 Task: Check the average views per listing of basement in the last 1 year.
Action: Mouse moved to (805, 180)
Screenshot: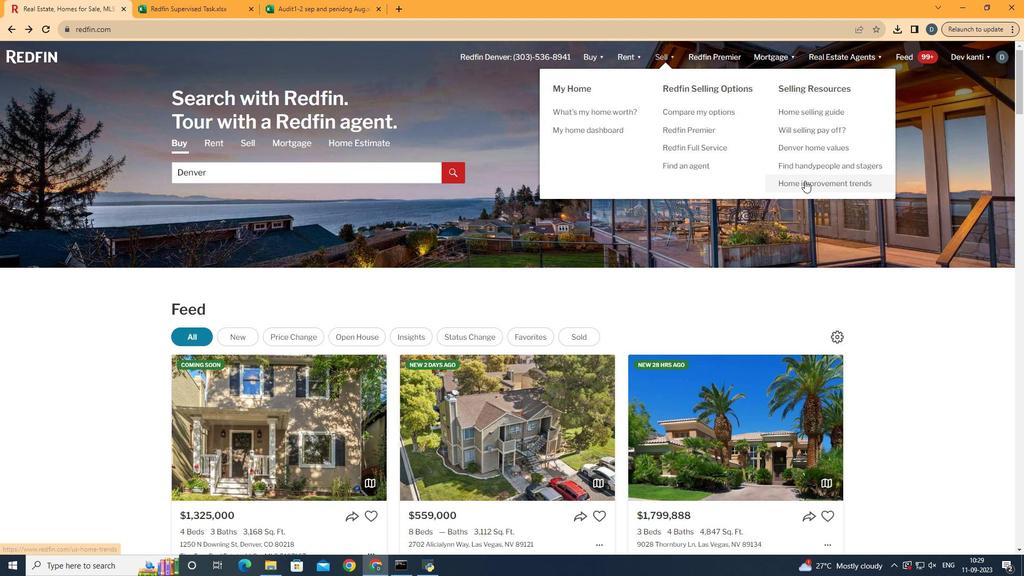 
Action: Mouse pressed left at (805, 180)
Screenshot: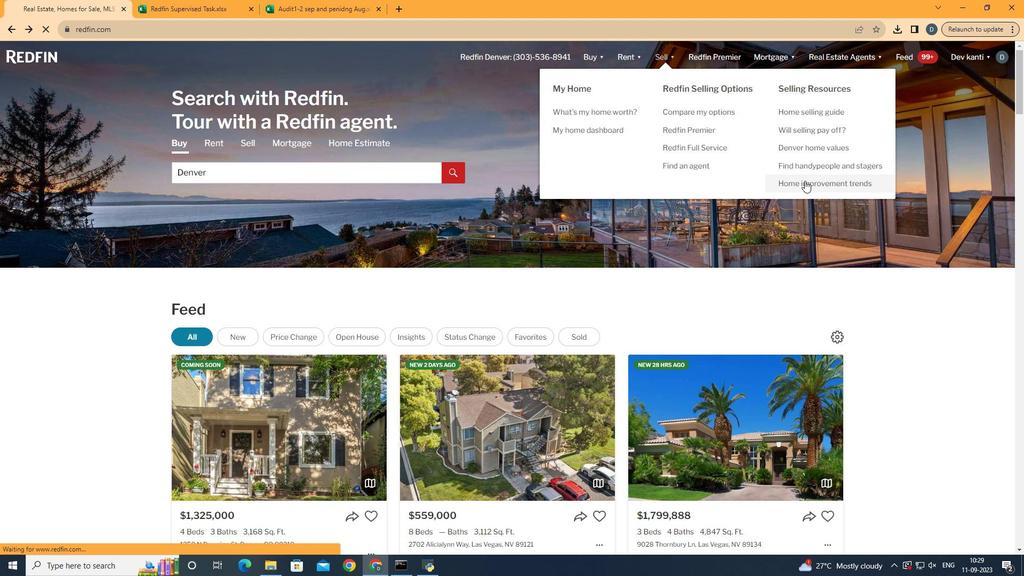 
Action: Mouse moved to (268, 206)
Screenshot: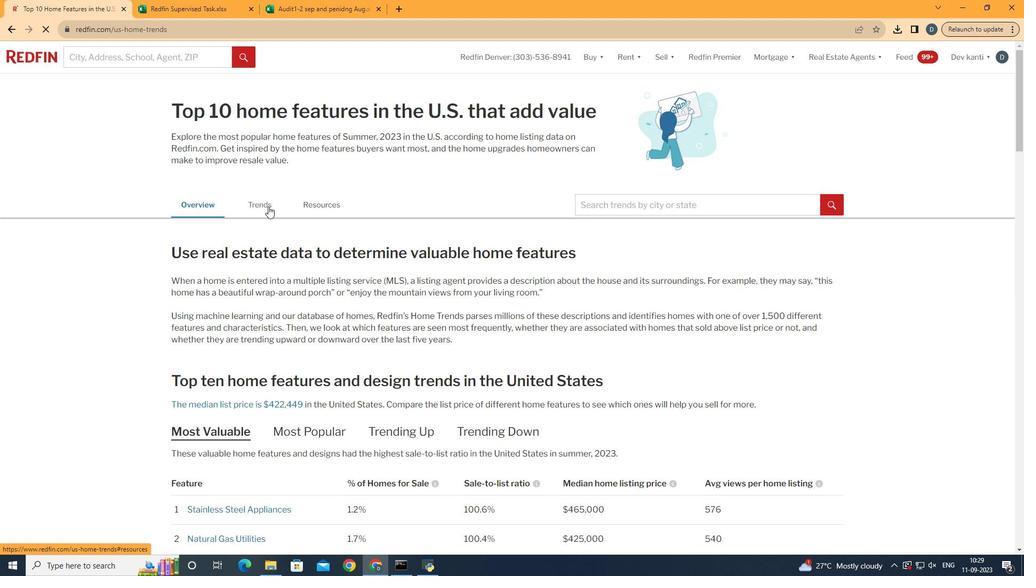 
Action: Mouse pressed left at (268, 206)
Screenshot: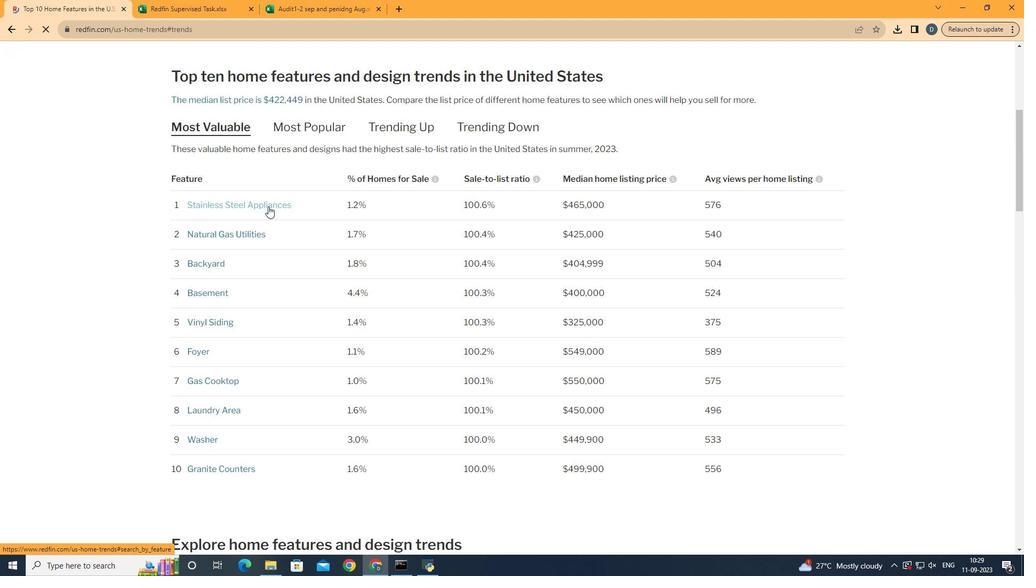 
Action: Mouse moved to (463, 253)
Screenshot: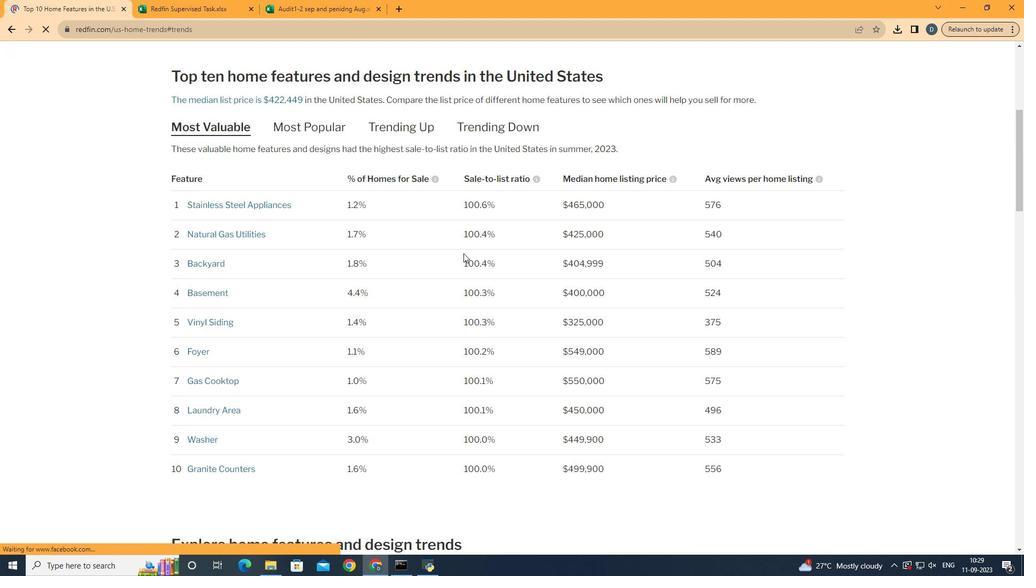 
Action: Mouse scrolled (463, 252) with delta (0, 0)
Screenshot: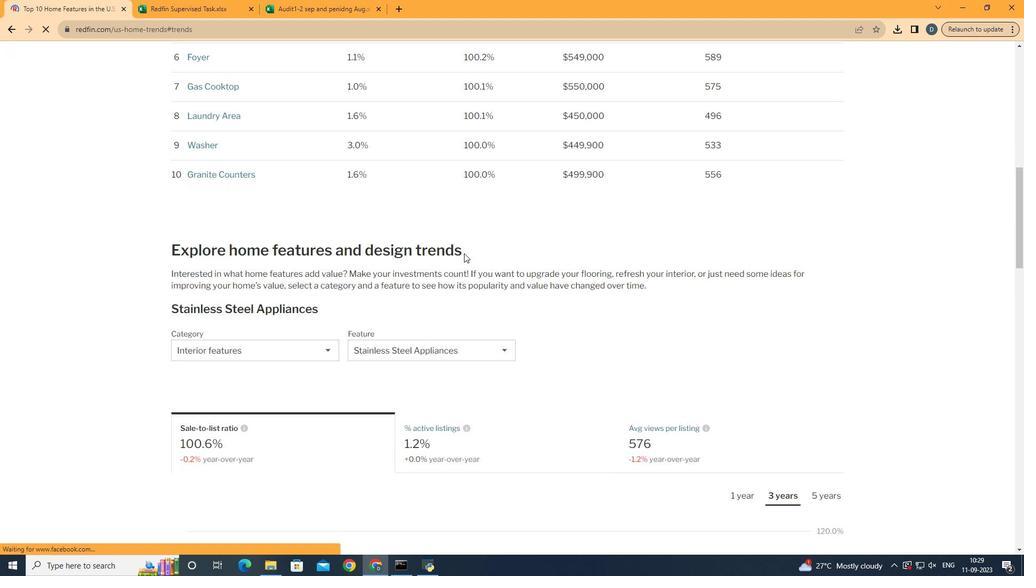 
Action: Mouse scrolled (463, 252) with delta (0, 0)
Screenshot: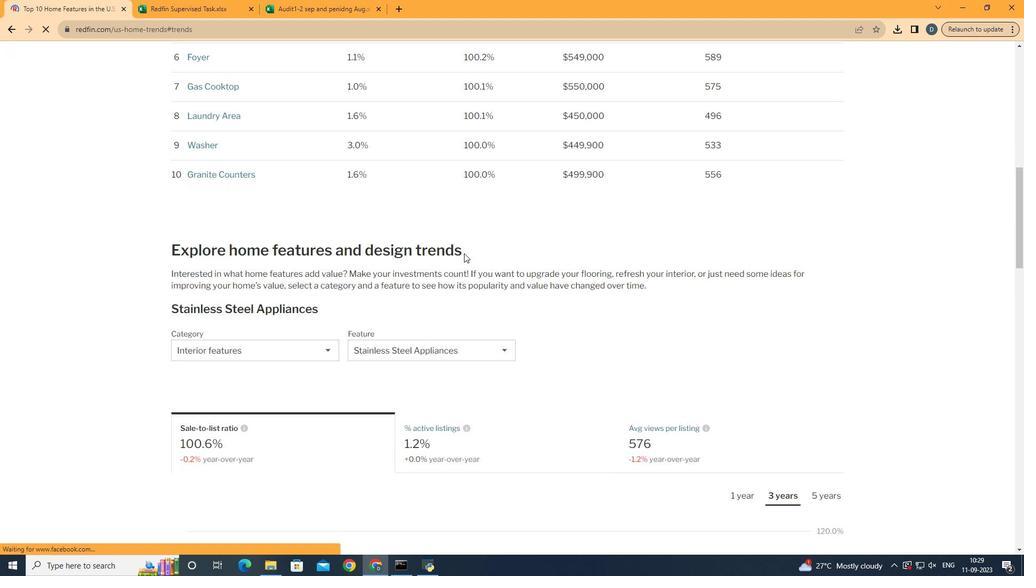
Action: Mouse scrolled (463, 252) with delta (0, 0)
Screenshot: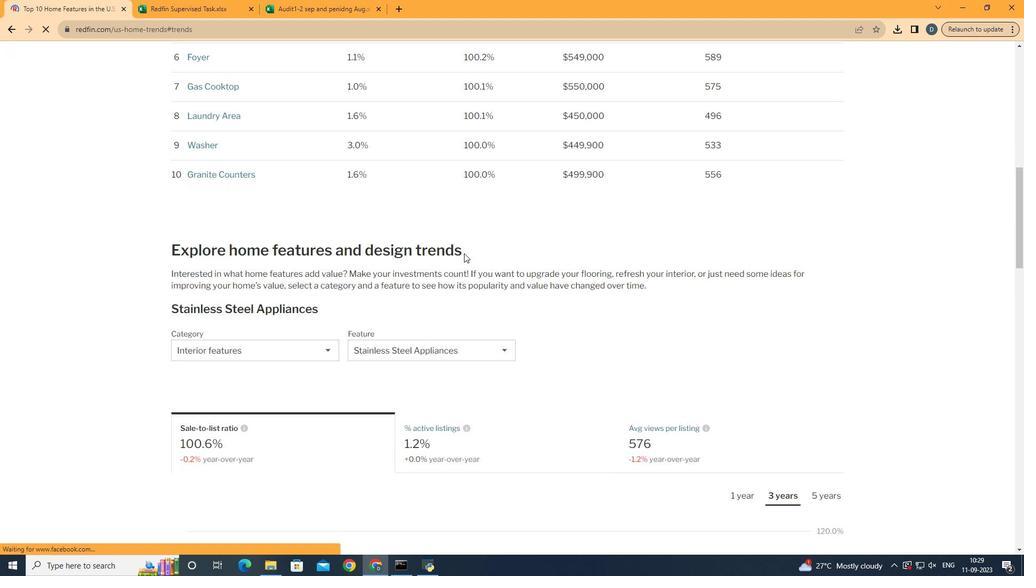 
Action: Mouse scrolled (463, 252) with delta (0, 0)
Screenshot: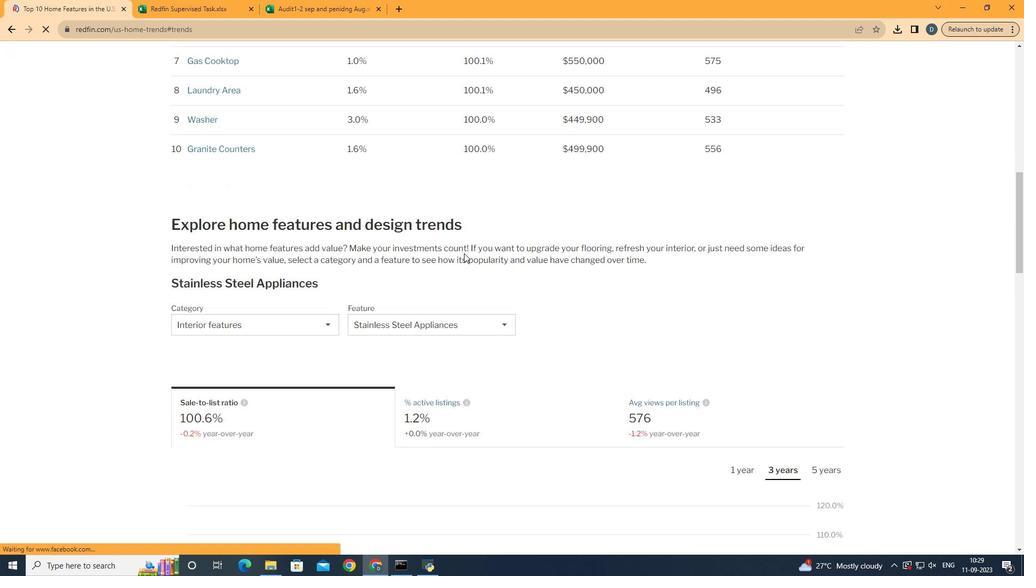 
Action: Mouse scrolled (463, 252) with delta (0, 0)
Screenshot: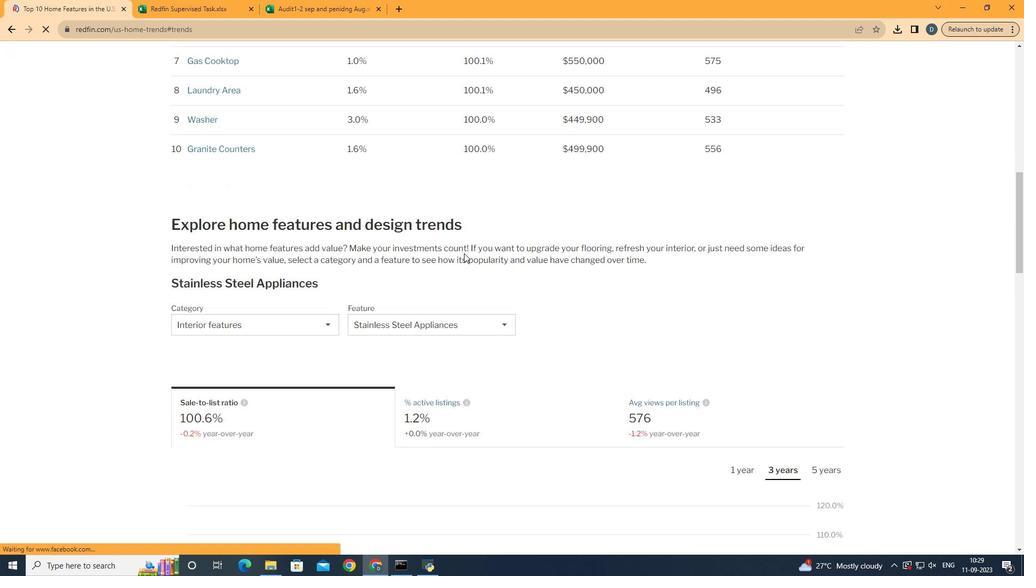 
Action: Mouse scrolled (463, 252) with delta (0, 0)
Screenshot: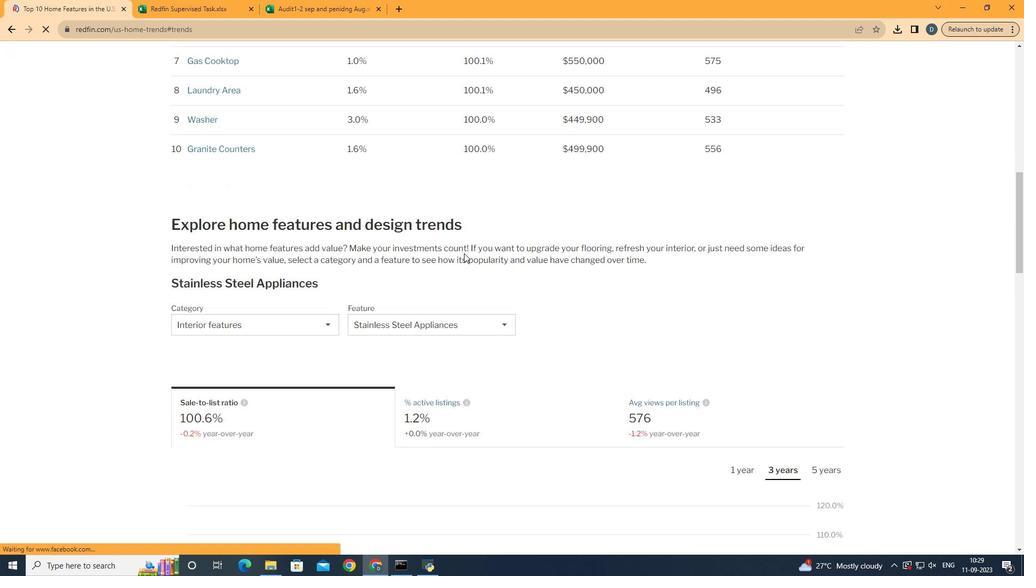 
Action: Mouse moved to (464, 253)
Screenshot: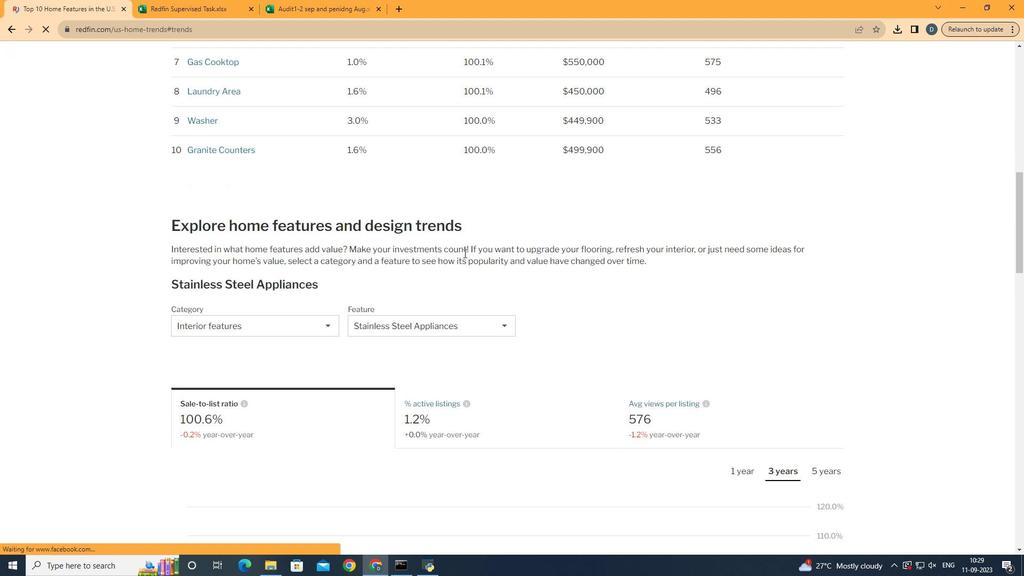 
Action: Mouse scrolled (464, 252) with delta (0, 0)
Screenshot: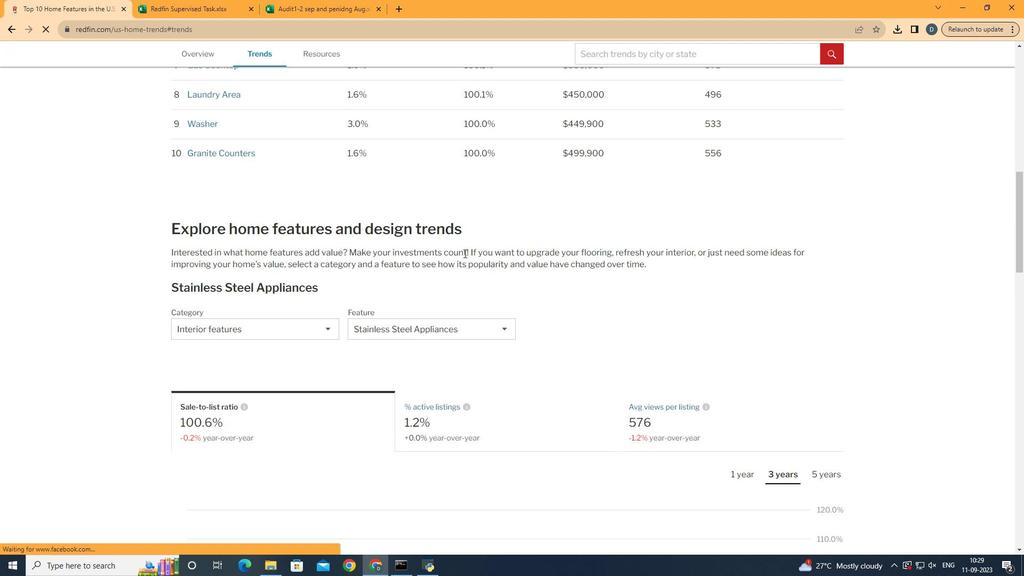 
Action: Mouse scrolled (464, 252) with delta (0, 0)
Screenshot: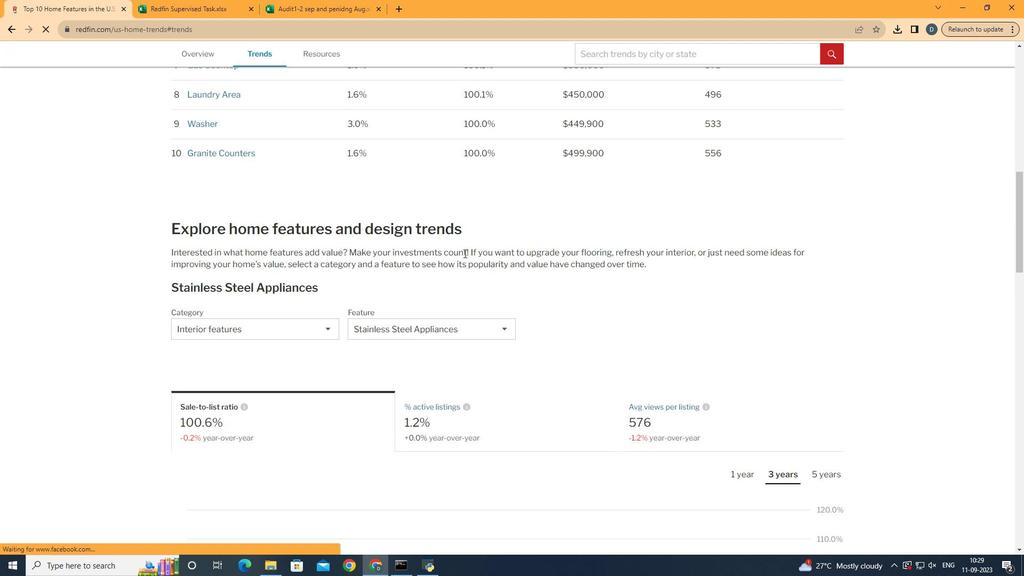 
Action: Mouse scrolled (464, 252) with delta (0, 0)
Screenshot: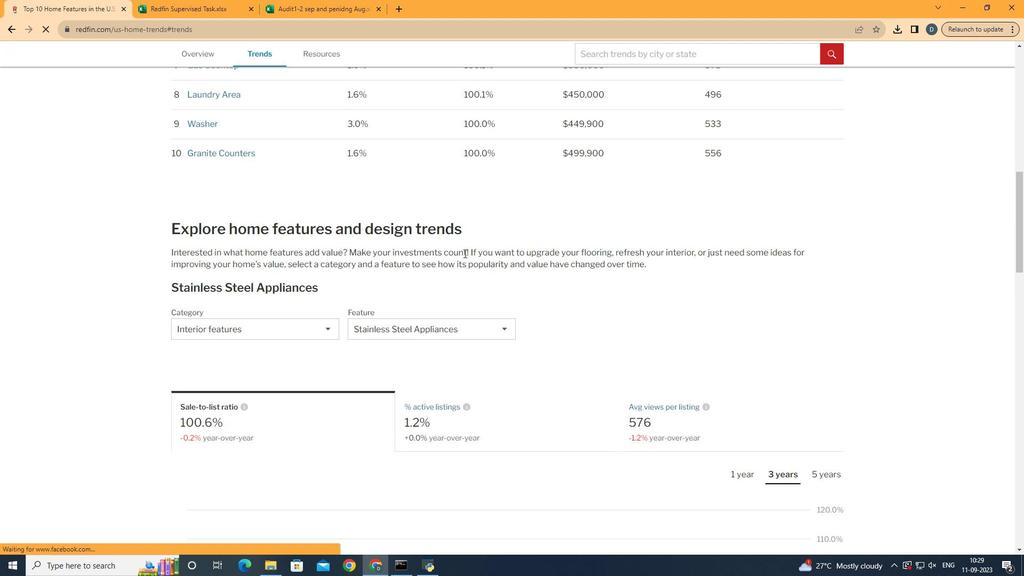 
Action: Mouse scrolled (464, 252) with delta (0, 0)
Screenshot: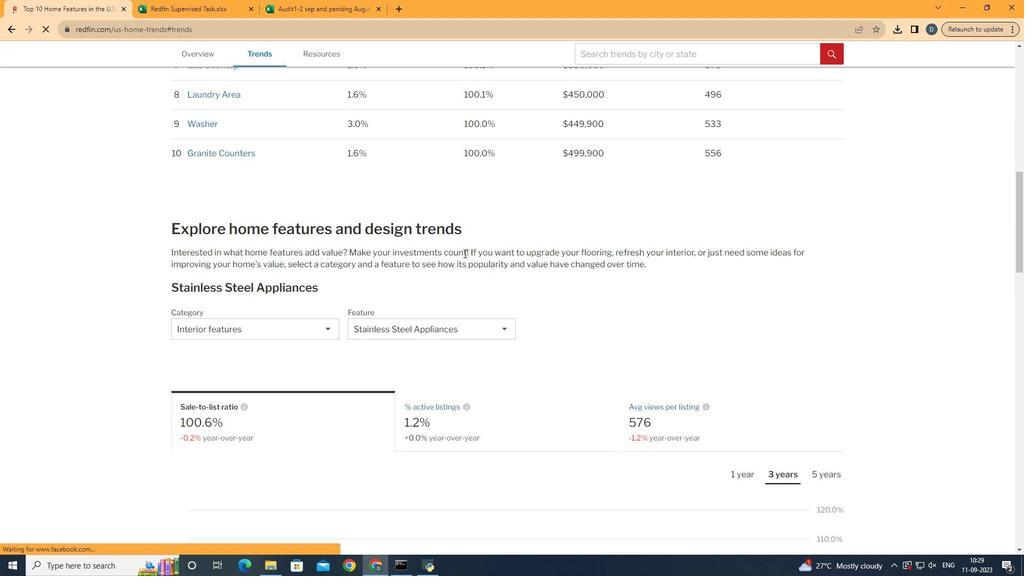 
Action: Mouse moved to (273, 303)
Screenshot: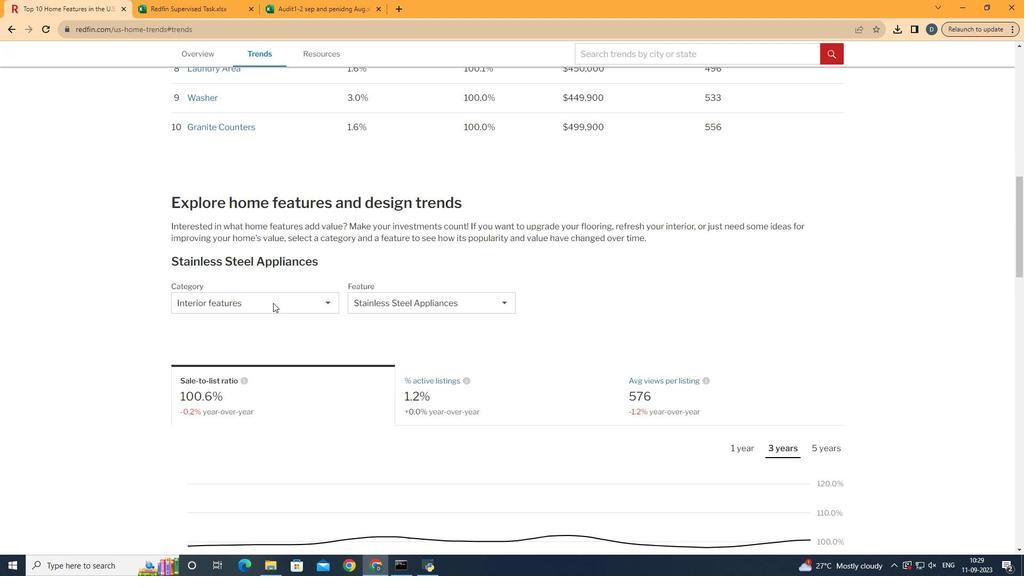 
Action: Mouse scrolled (273, 302) with delta (0, 0)
Screenshot: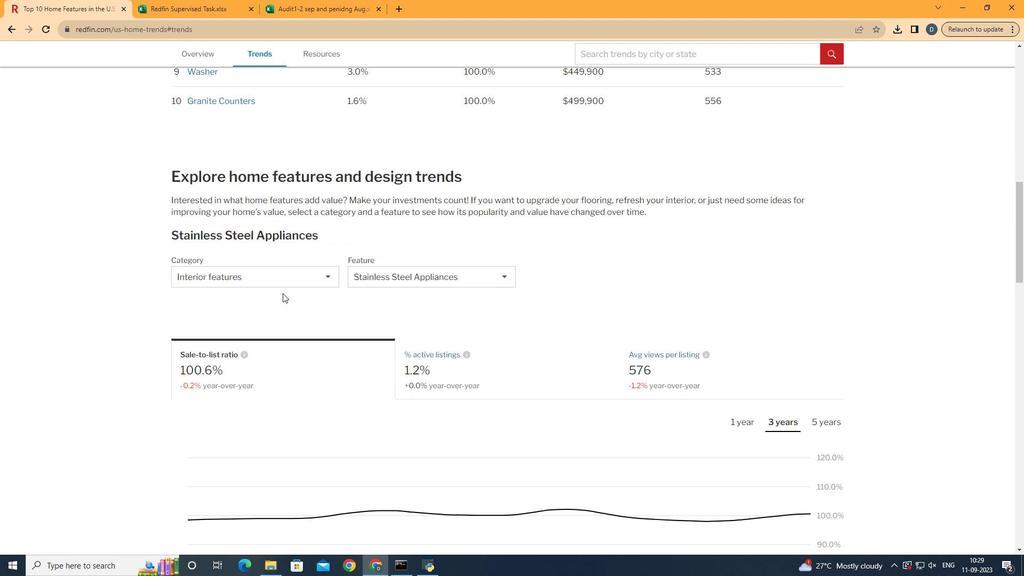 
Action: Mouse moved to (302, 263)
Screenshot: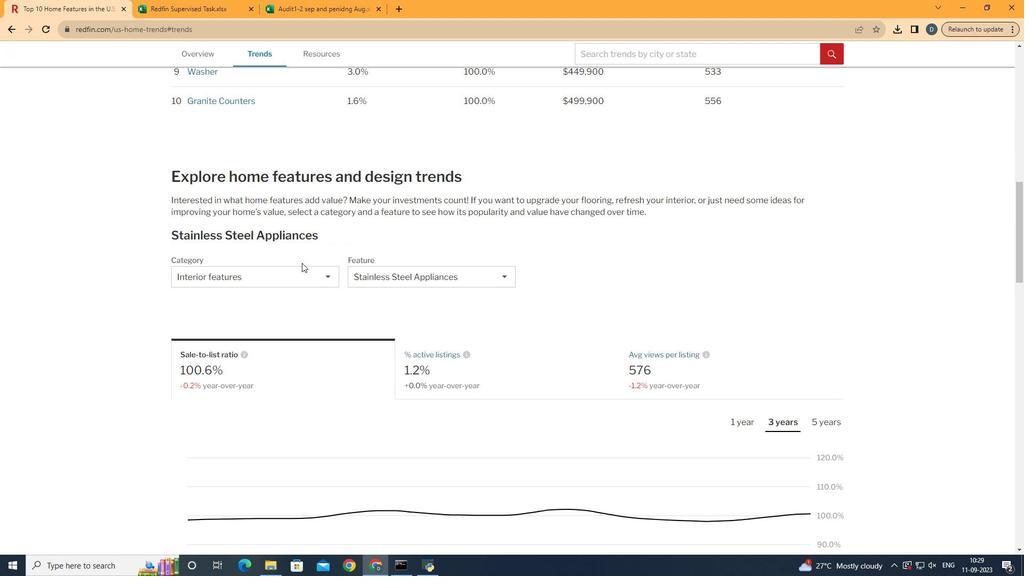 
Action: Mouse pressed left at (302, 263)
Screenshot: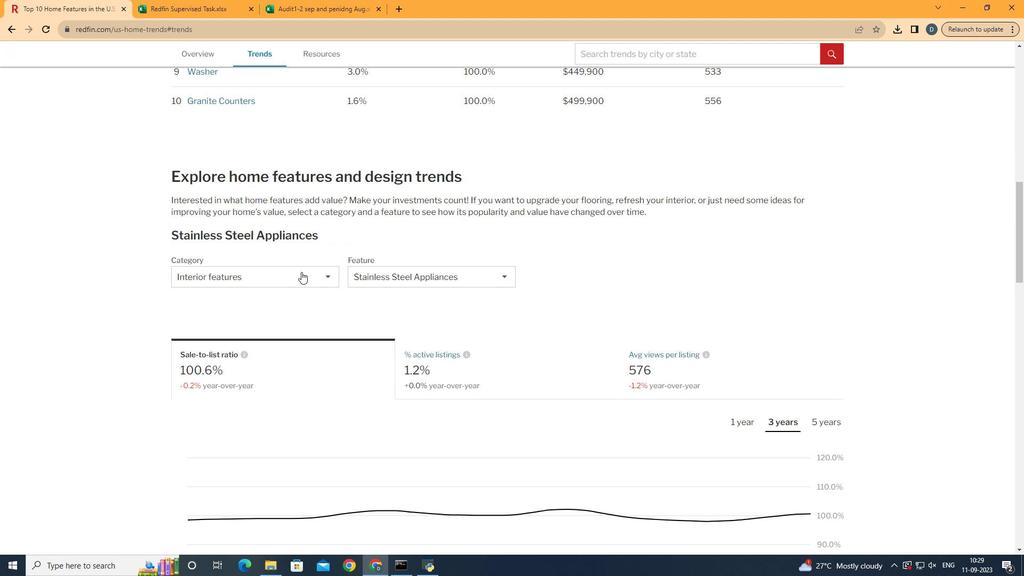 
Action: Mouse moved to (300, 275)
Screenshot: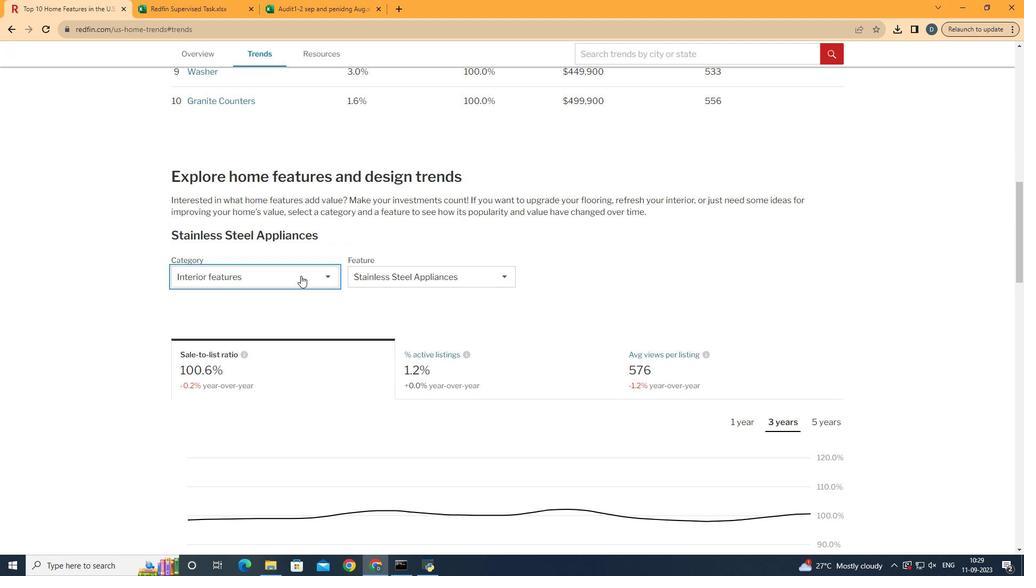 
Action: Mouse pressed left at (300, 275)
Screenshot: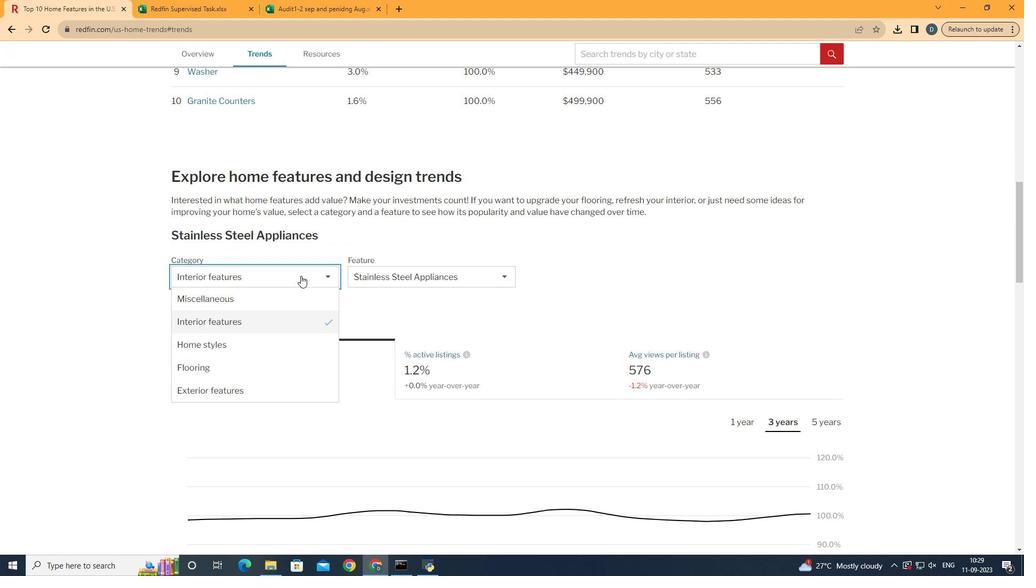 
Action: Mouse moved to (285, 320)
Screenshot: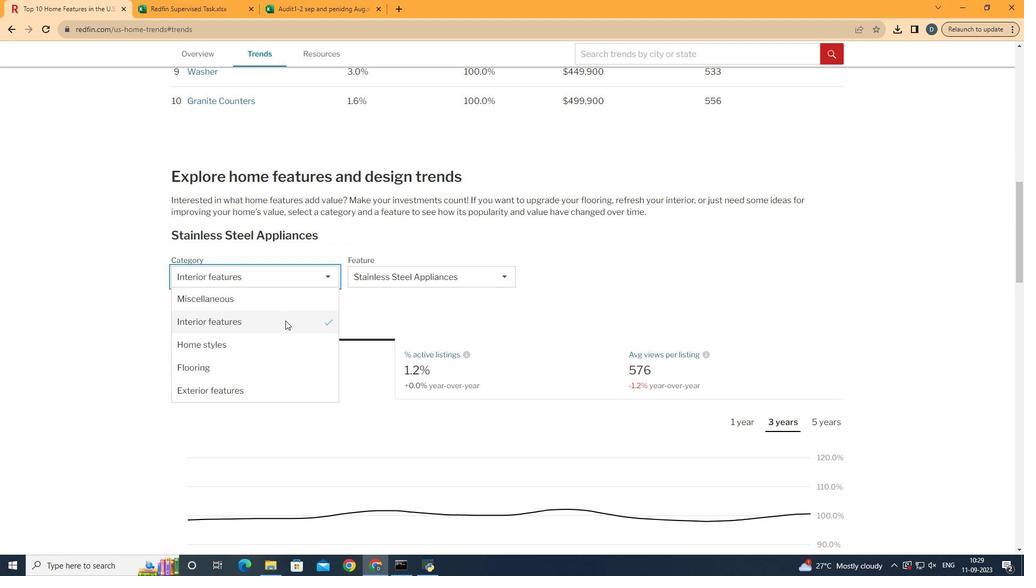 
Action: Mouse pressed left at (285, 320)
Screenshot: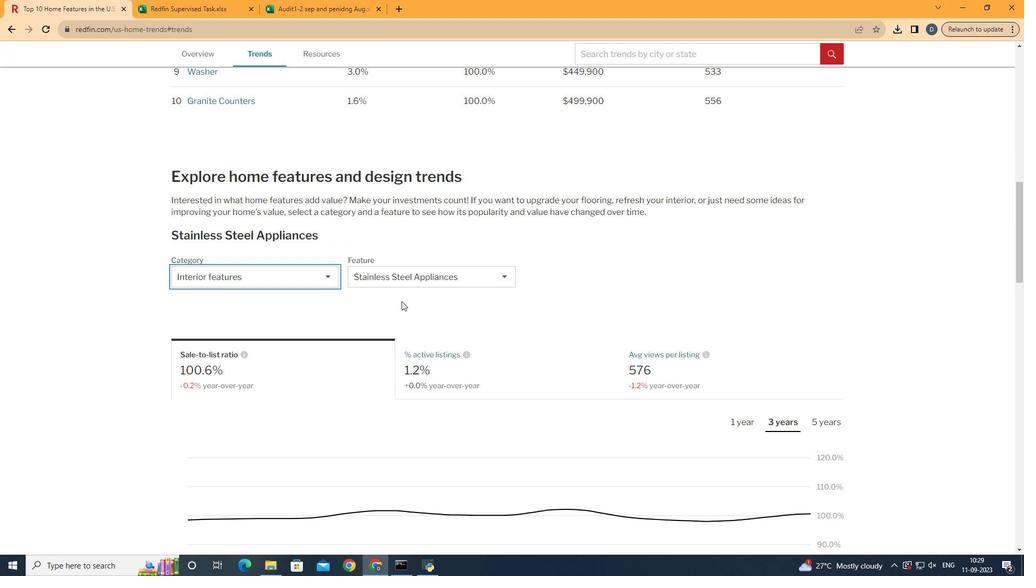 
Action: Mouse moved to (478, 273)
Screenshot: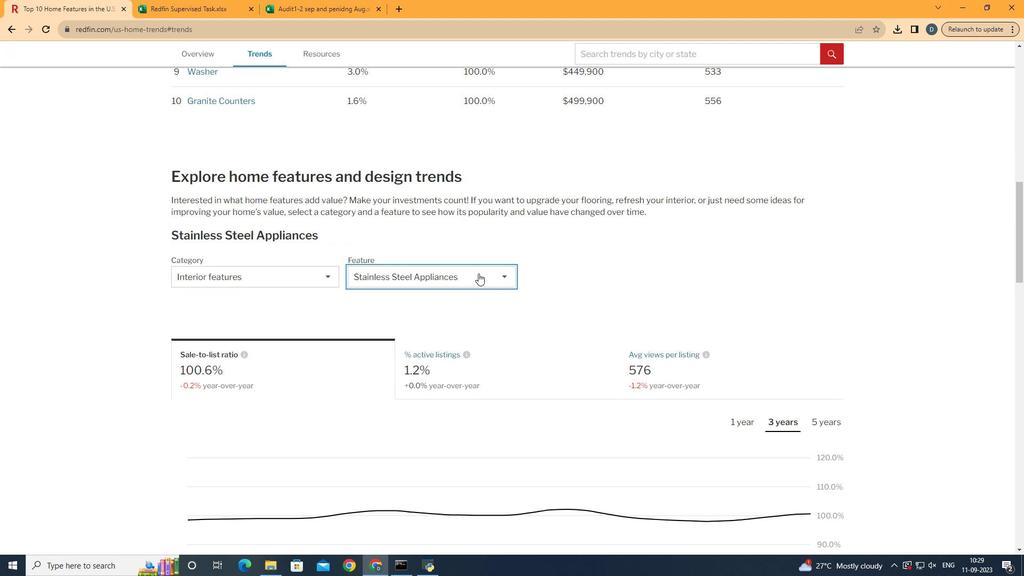 
Action: Mouse pressed left at (478, 273)
Screenshot: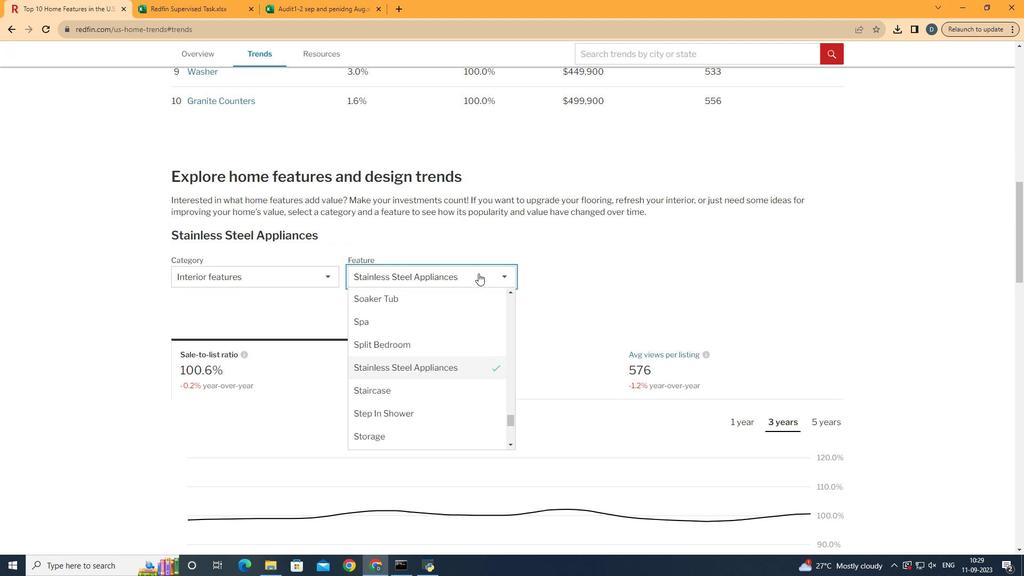 
Action: Mouse moved to (489, 318)
Screenshot: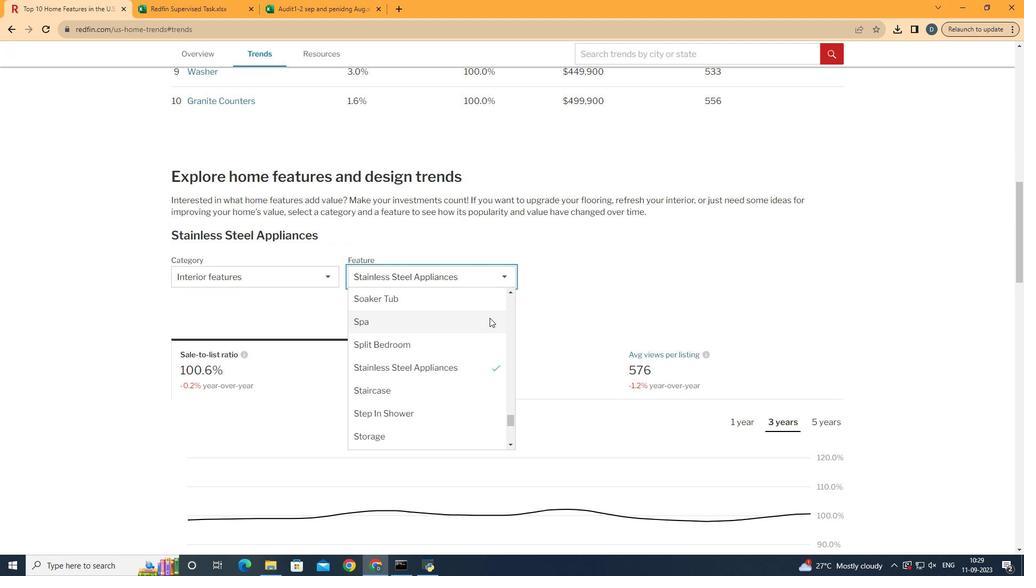 
Action: Mouse scrolled (489, 318) with delta (0, 0)
Screenshot: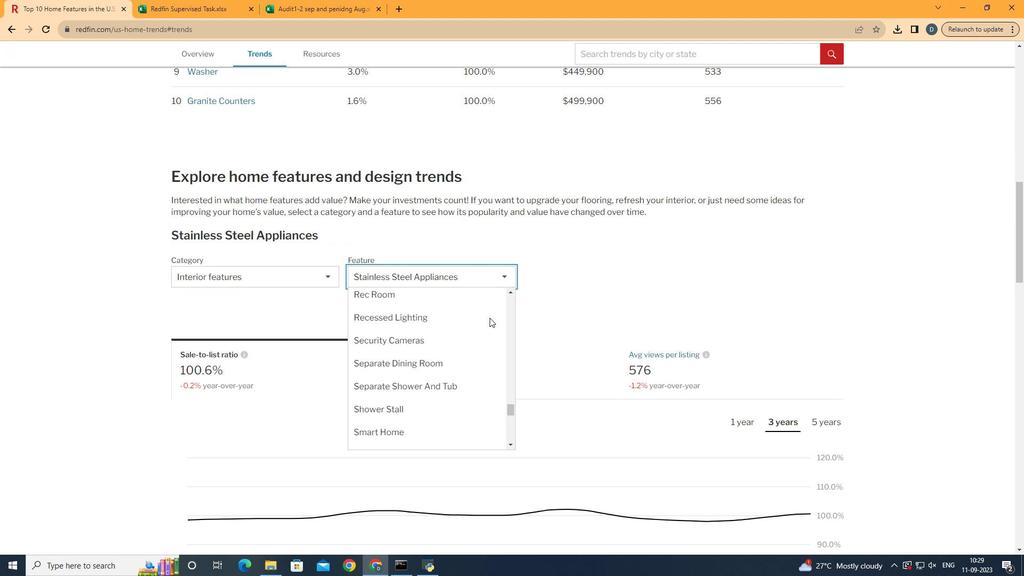 
Action: Mouse scrolled (489, 318) with delta (0, 0)
Screenshot: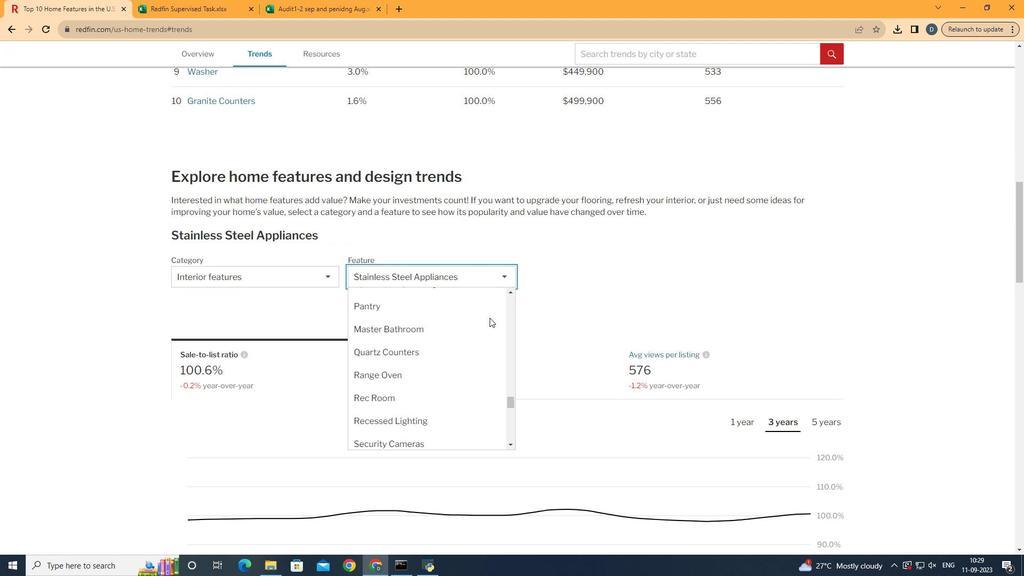 
Action: Mouse scrolled (489, 318) with delta (0, 0)
Screenshot: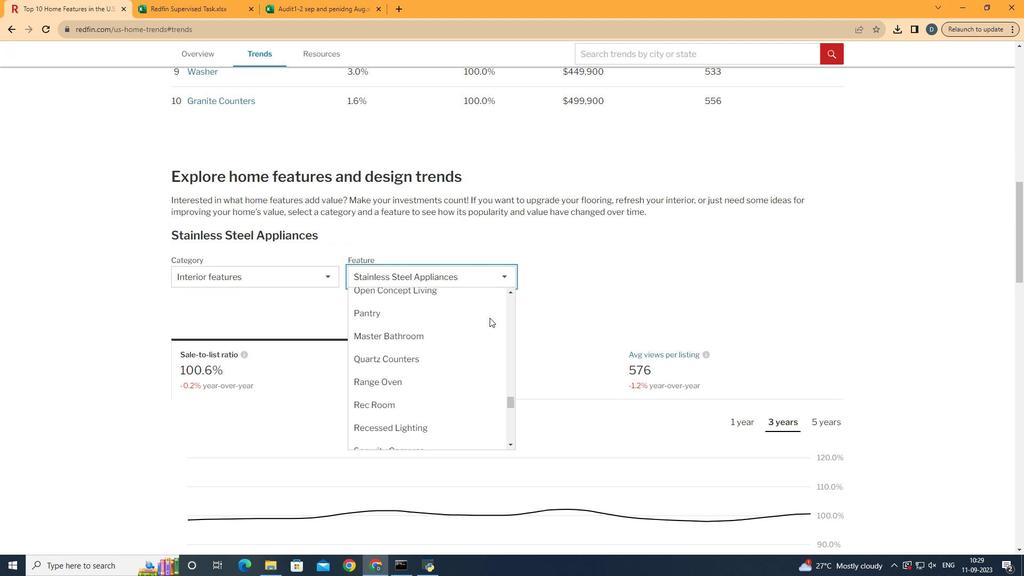 
Action: Mouse scrolled (489, 318) with delta (0, 0)
Screenshot: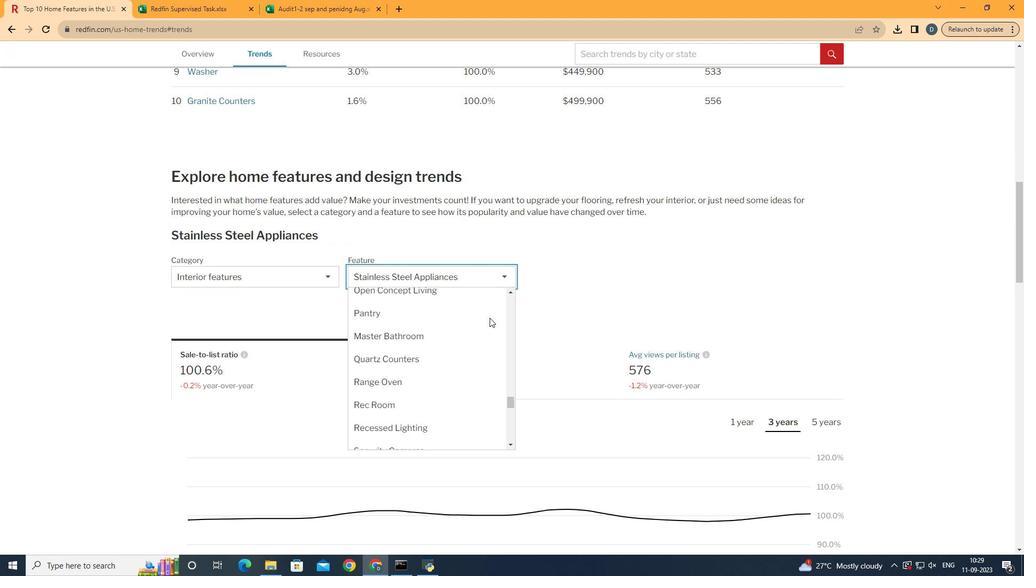 
Action: Mouse scrolled (489, 318) with delta (0, 0)
Screenshot: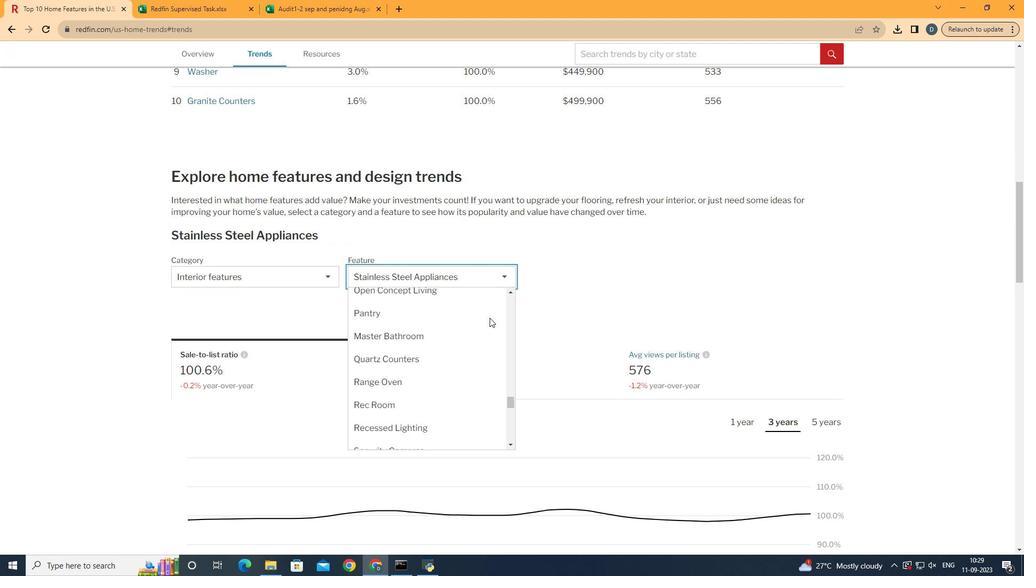 
Action: Mouse scrolled (489, 318) with delta (0, 0)
Screenshot: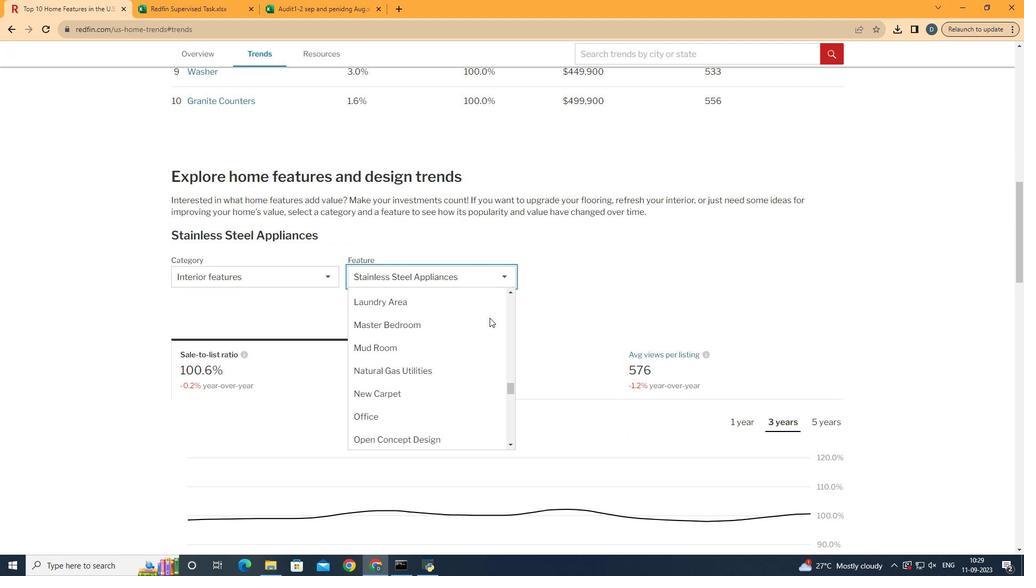 
Action: Mouse scrolled (489, 318) with delta (0, 0)
Screenshot: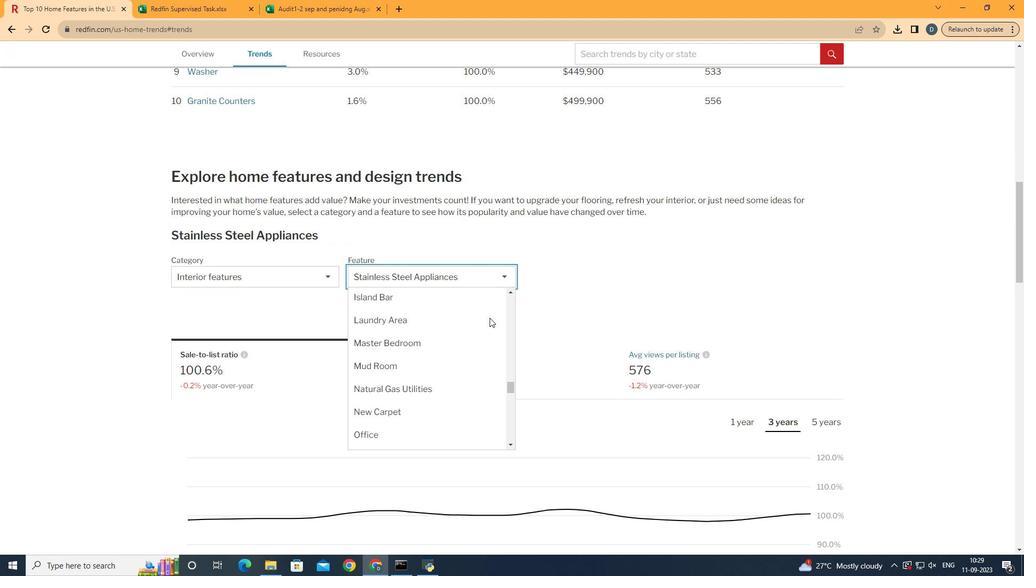 
Action: Mouse scrolled (489, 318) with delta (0, 0)
Screenshot: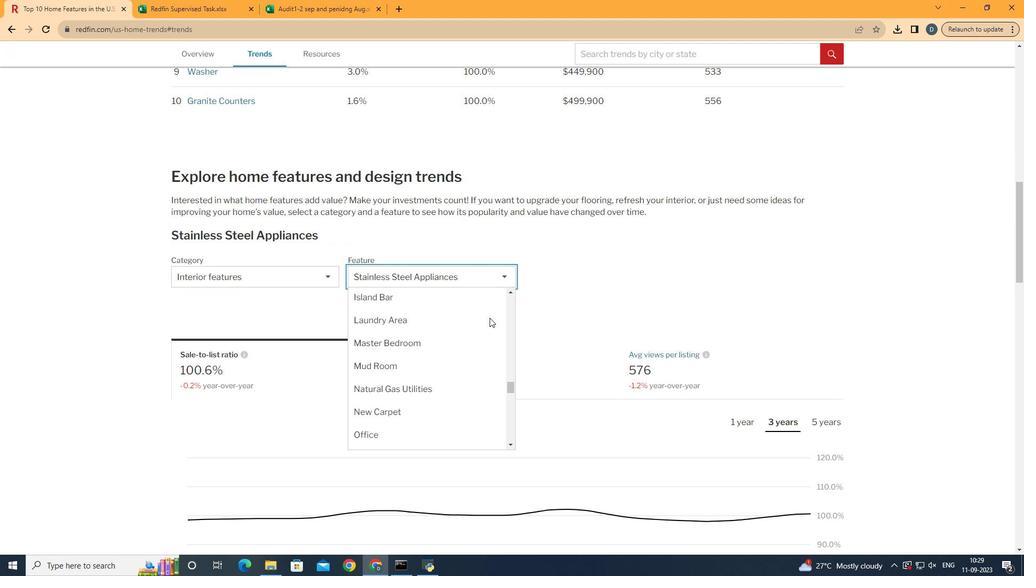 
Action: Mouse scrolled (489, 318) with delta (0, 0)
Screenshot: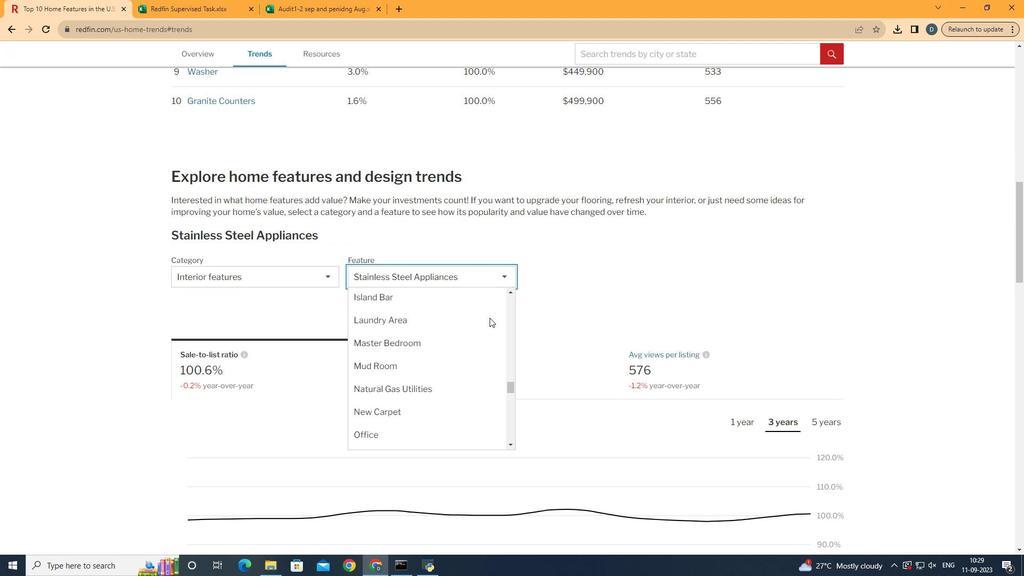 
Action: Mouse scrolled (489, 318) with delta (0, 0)
Screenshot: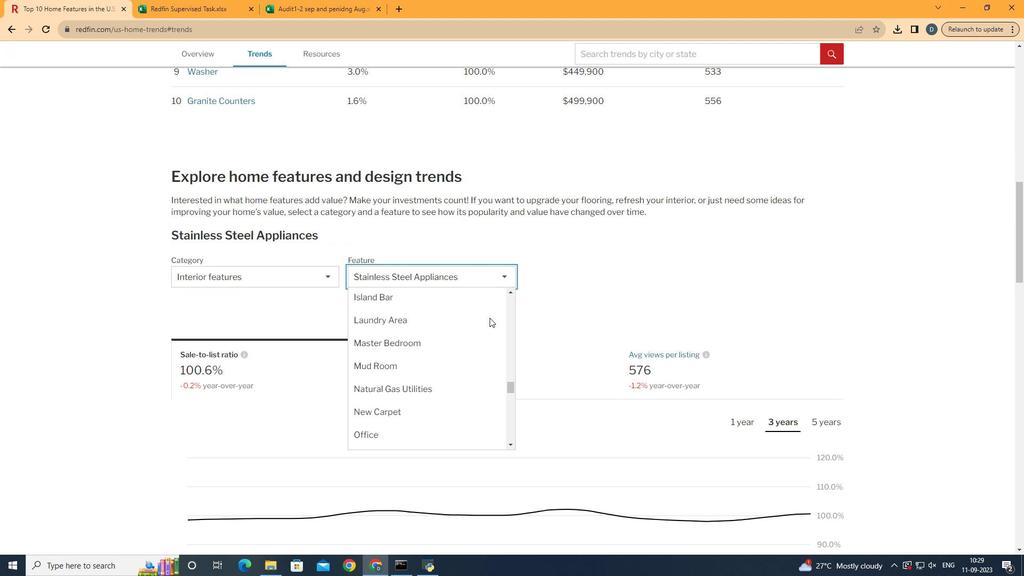 
Action: Mouse scrolled (489, 317) with delta (0, 0)
Screenshot: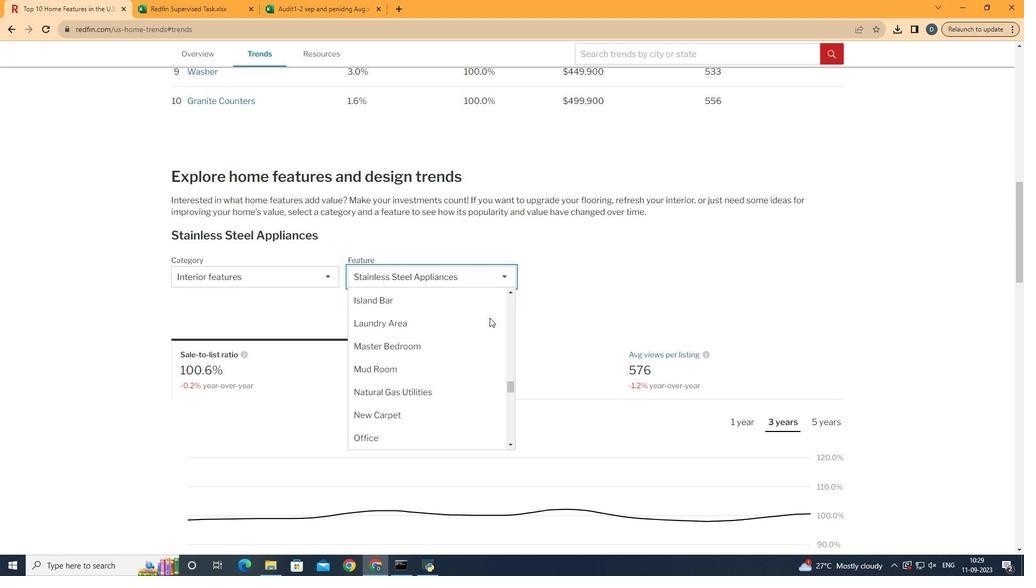 
Action: Mouse scrolled (489, 318) with delta (0, 0)
Screenshot: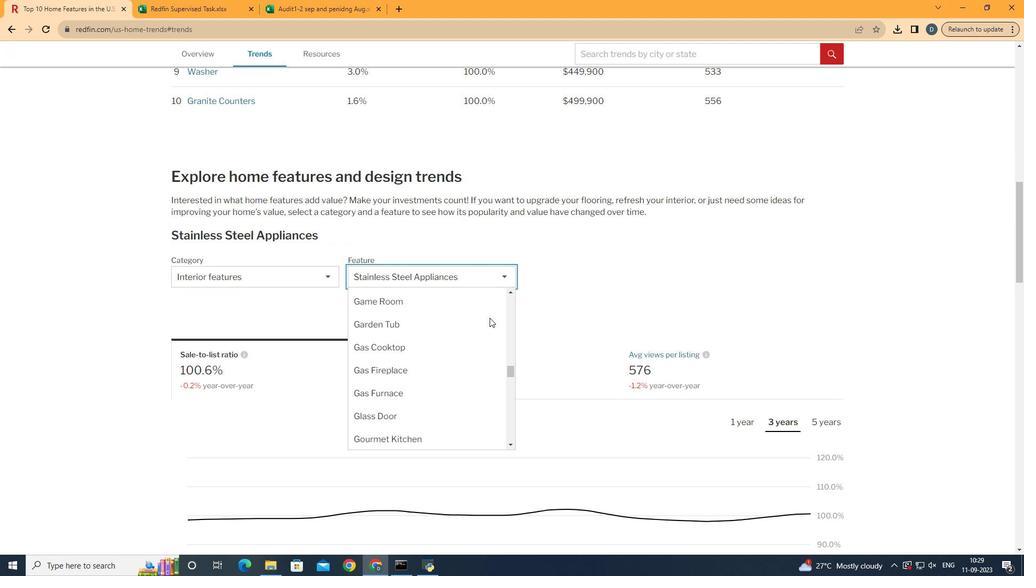 
Action: Mouse scrolled (489, 318) with delta (0, 0)
Screenshot: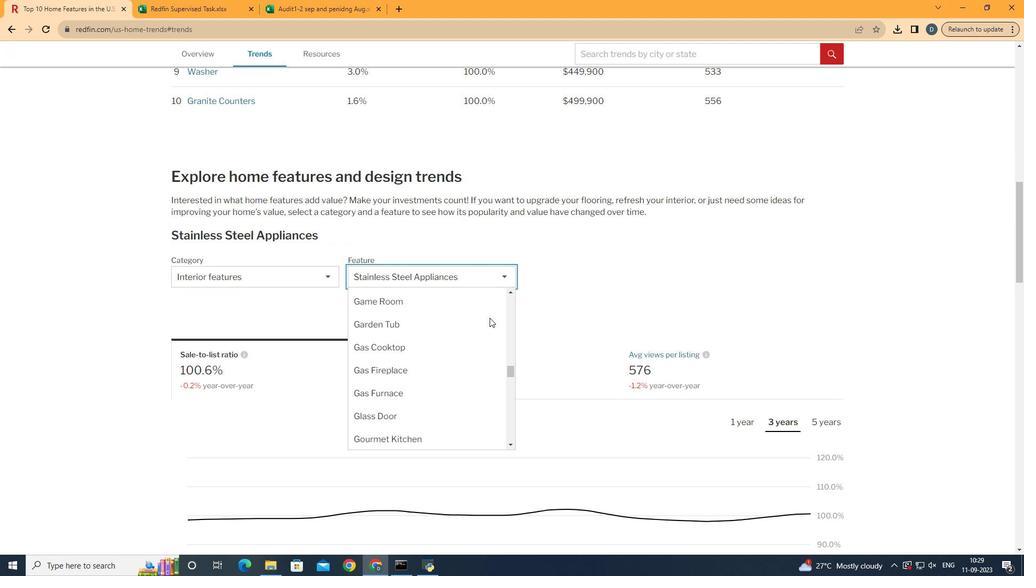 
Action: Mouse scrolled (489, 318) with delta (0, 0)
Screenshot: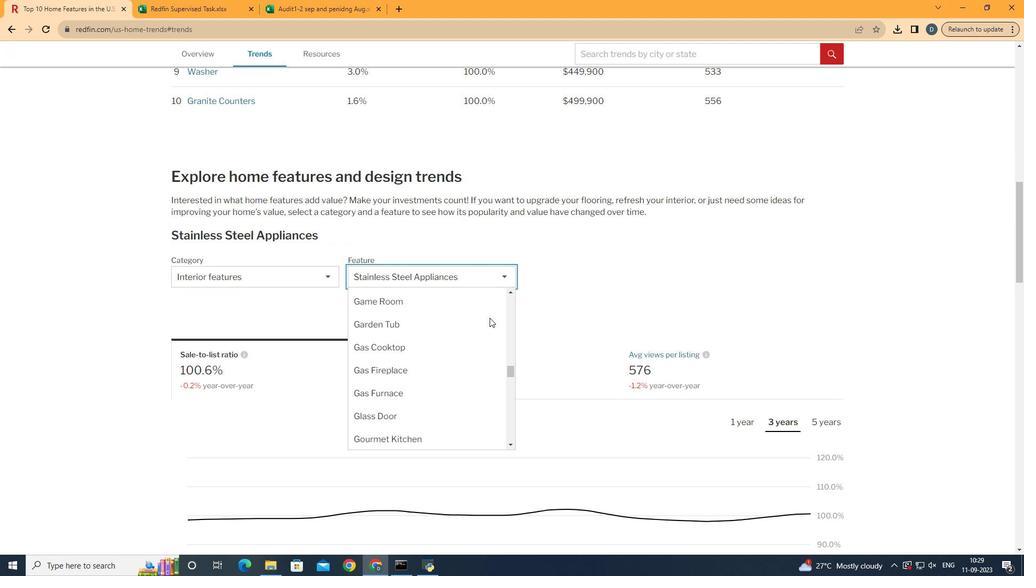 
Action: Mouse scrolled (489, 318) with delta (0, 0)
Screenshot: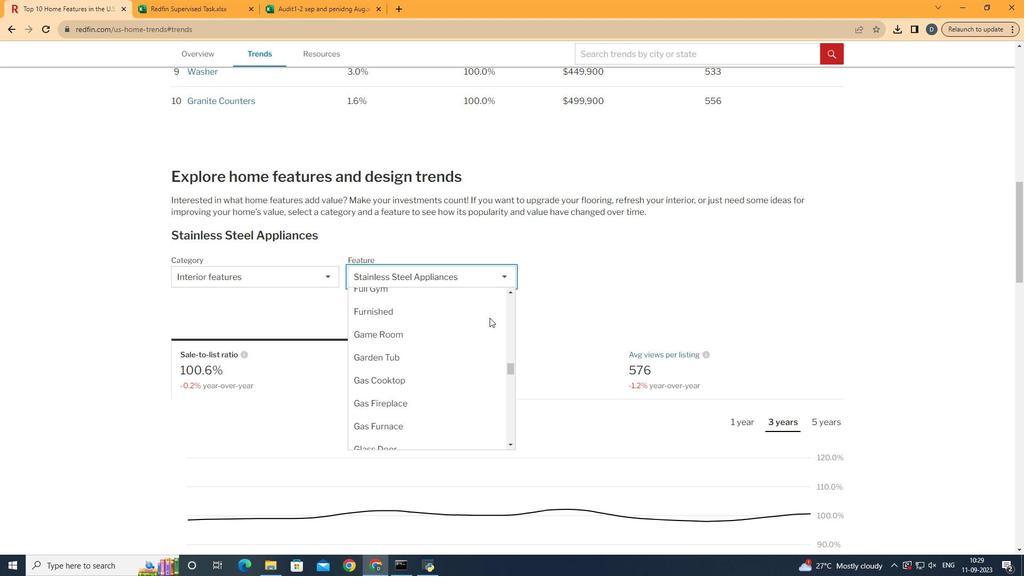 
Action: Mouse scrolled (489, 318) with delta (0, 0)
Screenshot: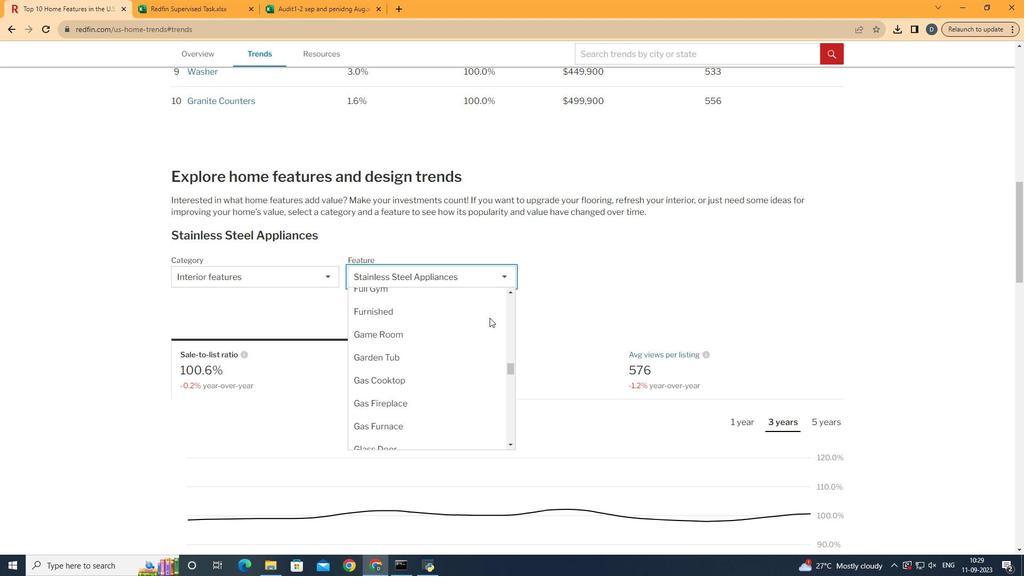 
Action: Mouse scrolled (489, 318) with delta (0, 0)
Screenshot: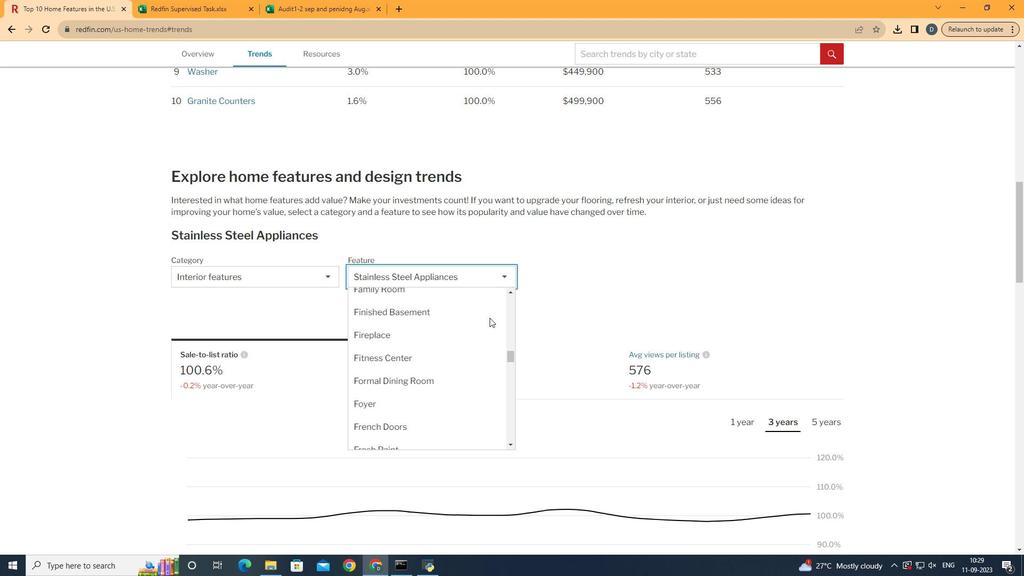 
Action: Mouse scrolled (489, 318) with delta (0, 0)
Screenshot: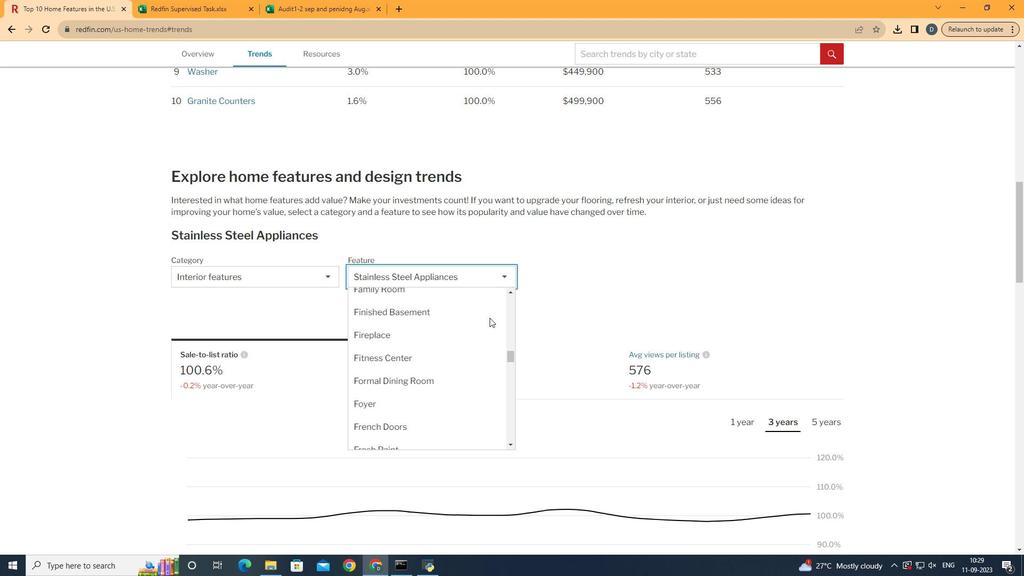 
Action: Mouse scrolled (489, 318) with delta (0, 0)
Screenshot: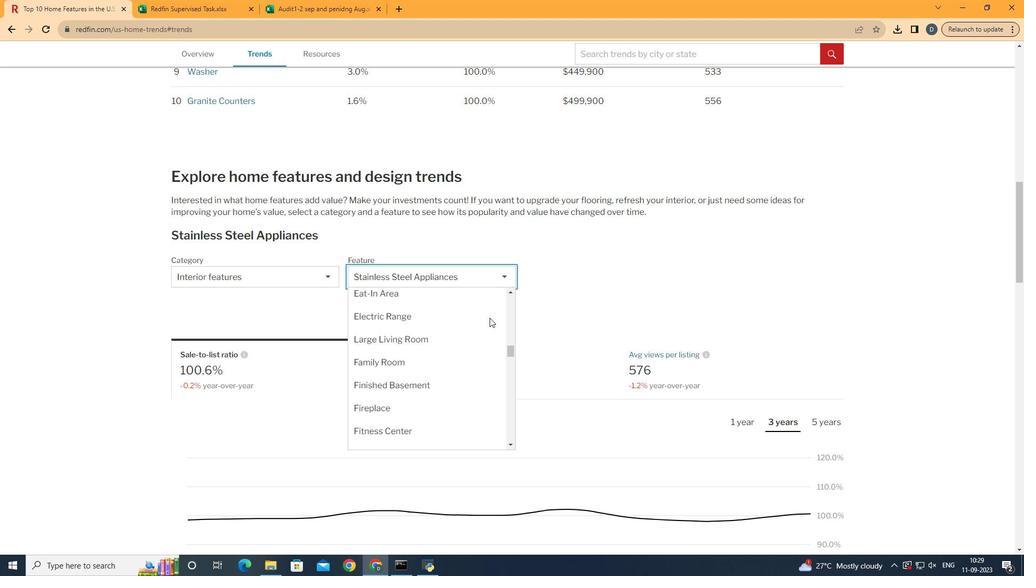 
Action: Mouse scrolled (489, 318) with delta (0, 0)
Screenshot: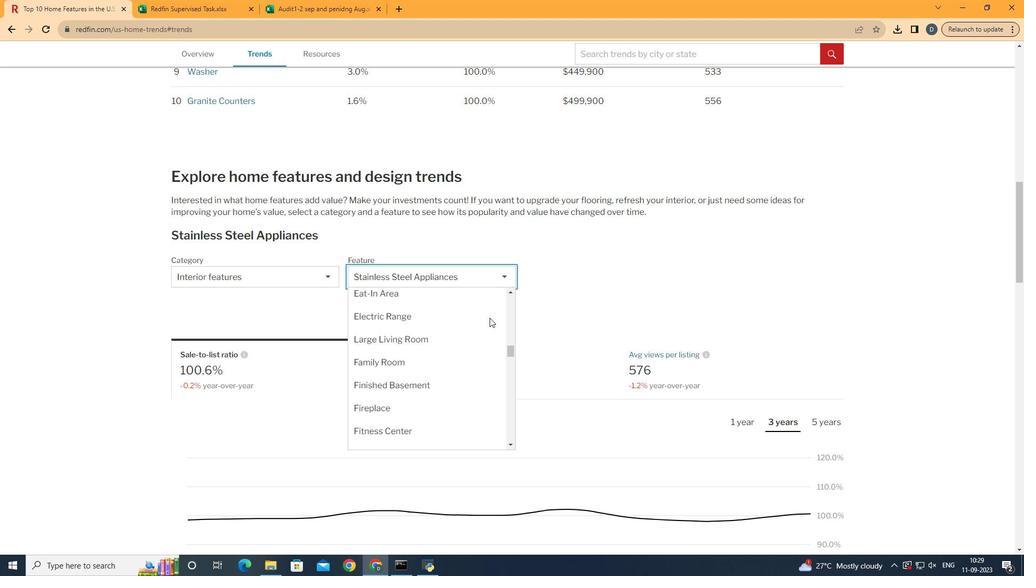 
Action: Mouse scrolled (489, 318) with delta (0, 0)
Screenshot: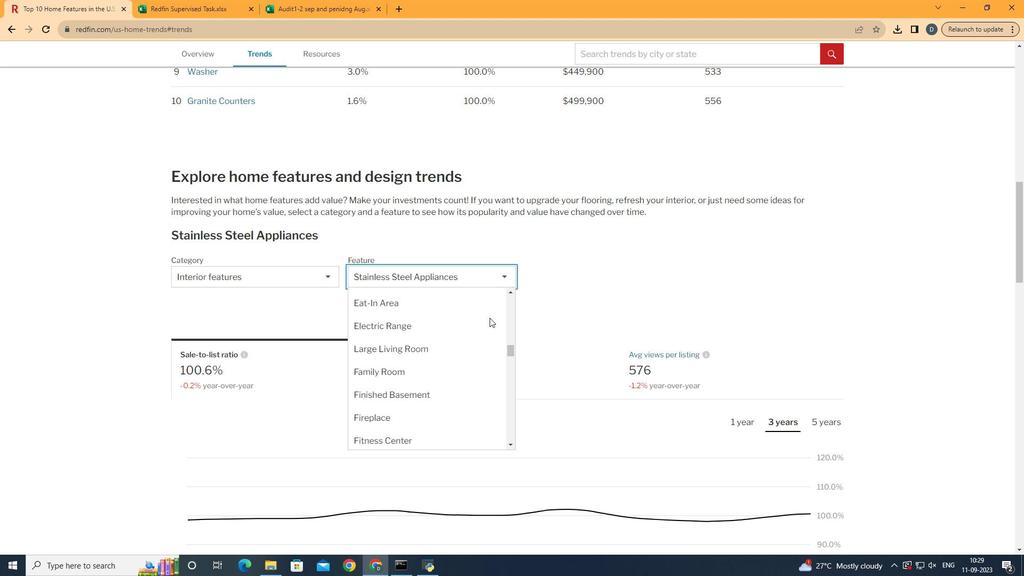 
Action: Mouse scrolled (489, 318) with delta (0, 0)
Screenshot: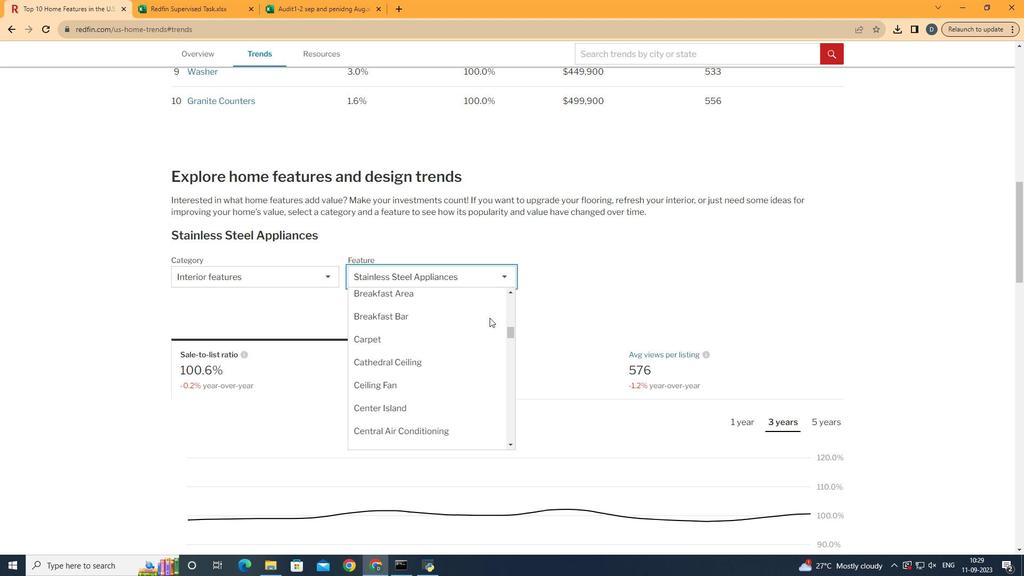 
Action: Mouse scrolled (489, 318) with delta (0, 0)
Screenshot: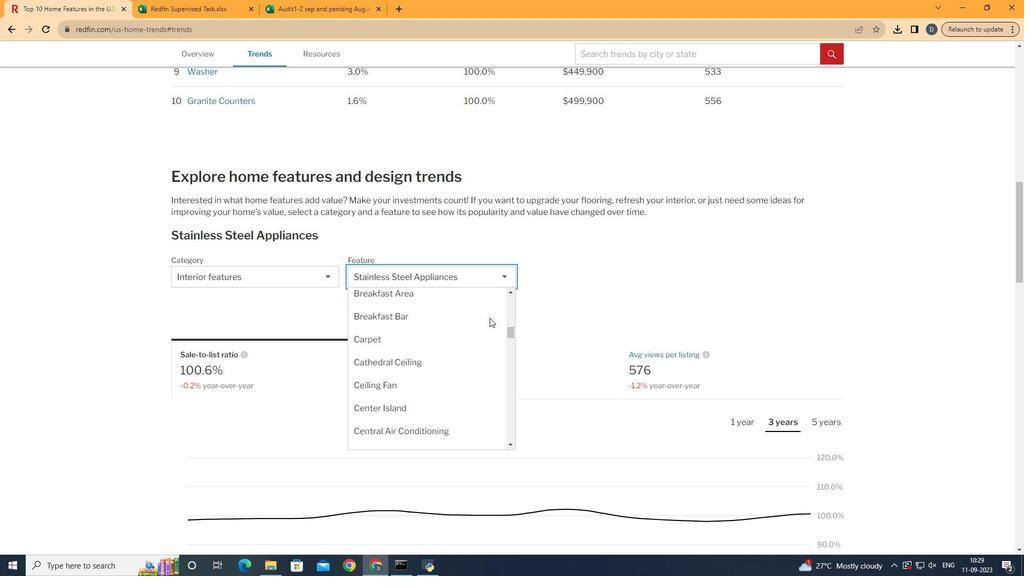 
Action: Mouse scrolled (489, 318) with delta (0, 0)
Screenshot: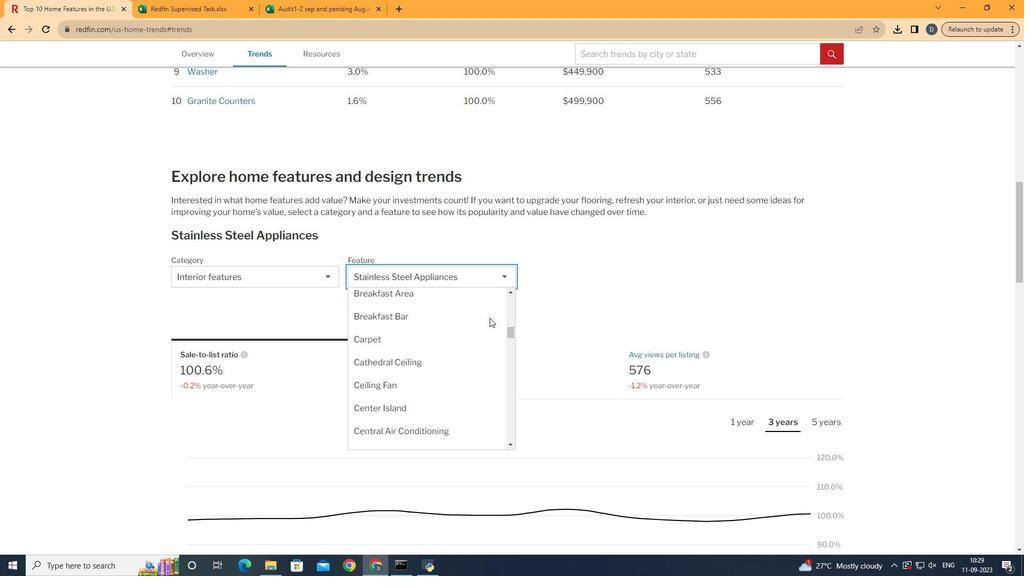 
Action: Mouse scrolled (489, 318) with delta (0, 0)
Screenshot: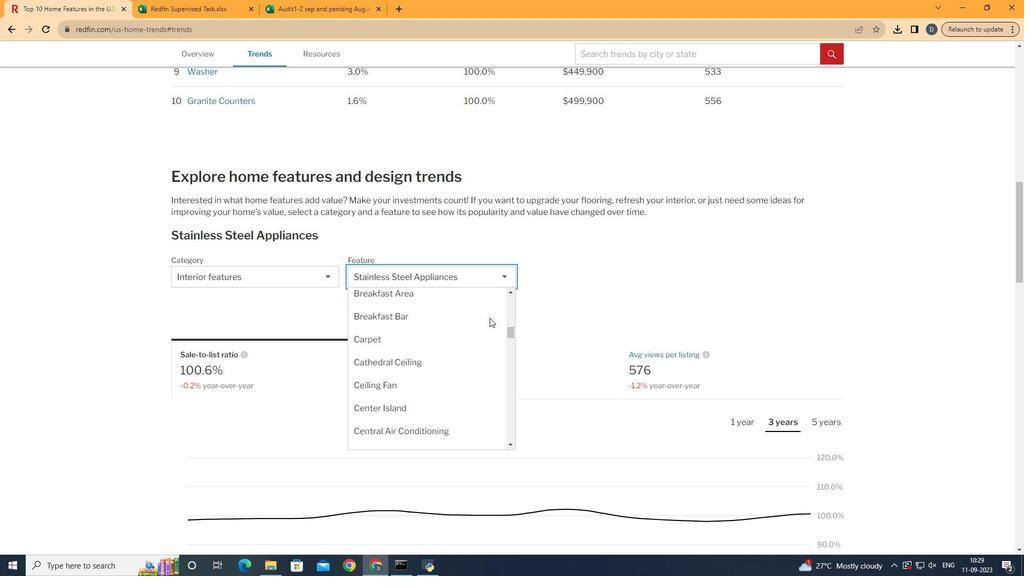 
Action: Mouse scrolled (489, 318) with delta (0, 0)
Screenshot: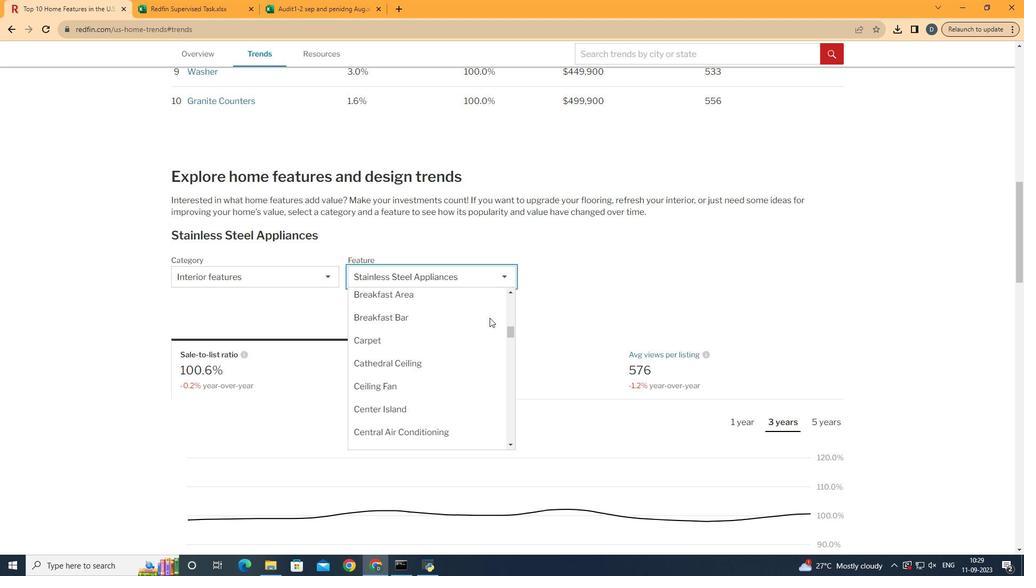 
Action: Mouse scrolled (489, 318) with delta (0, 0)
Screenshot: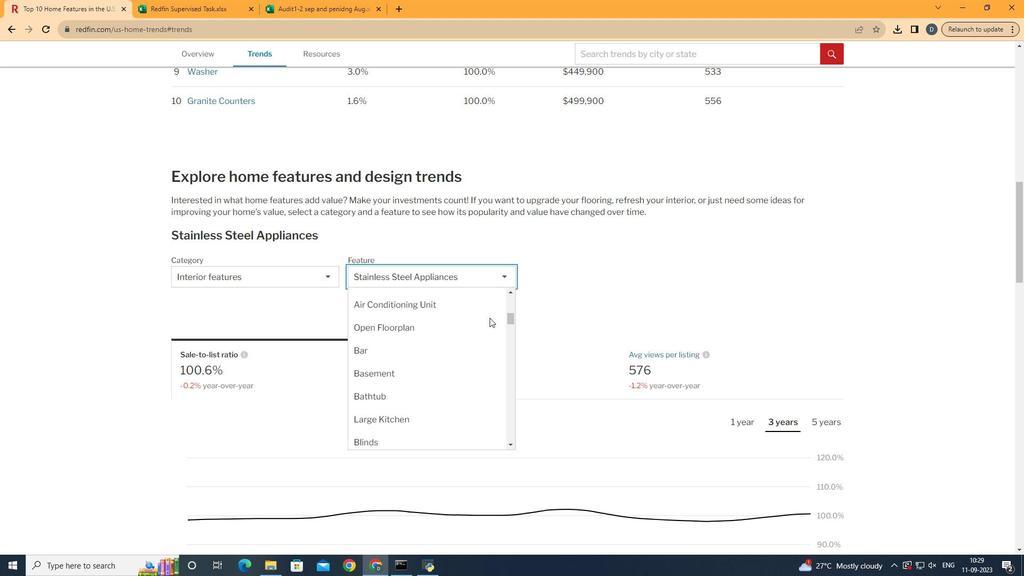 
Action: Mouse scrolled (489, 318) with delta (0, 0)
Screenshot: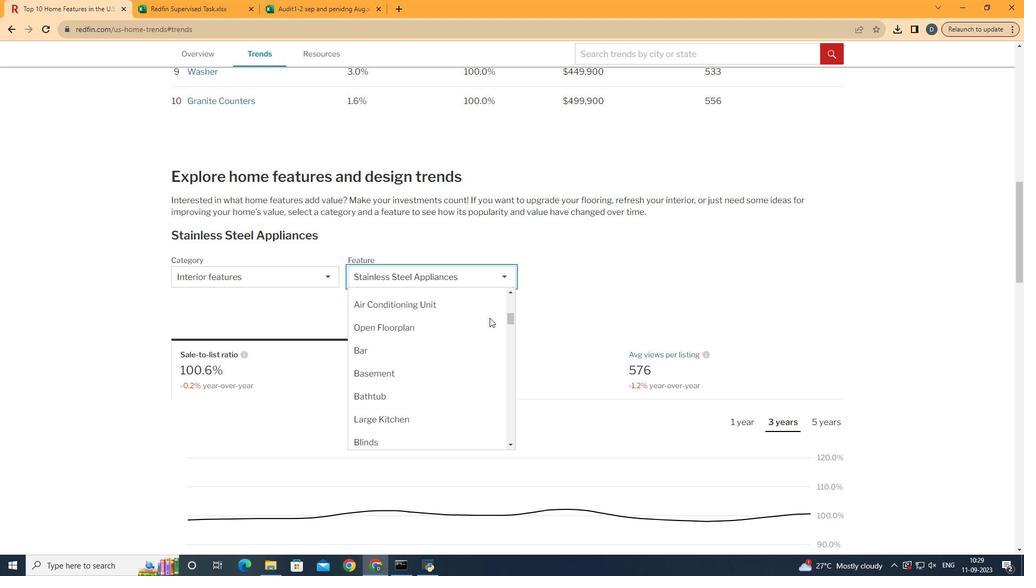 
Action: Mouse scrolled (489, 318) with delta (0, 0)
Screenshot: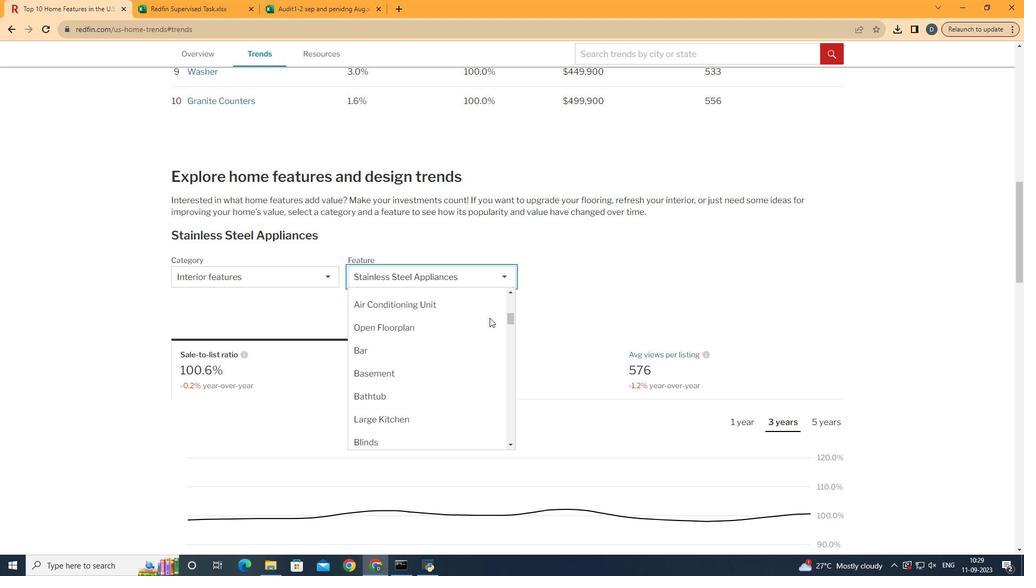 
Action: Mouse scrolled (489, 318) with delta (0, 0)
Screenshot: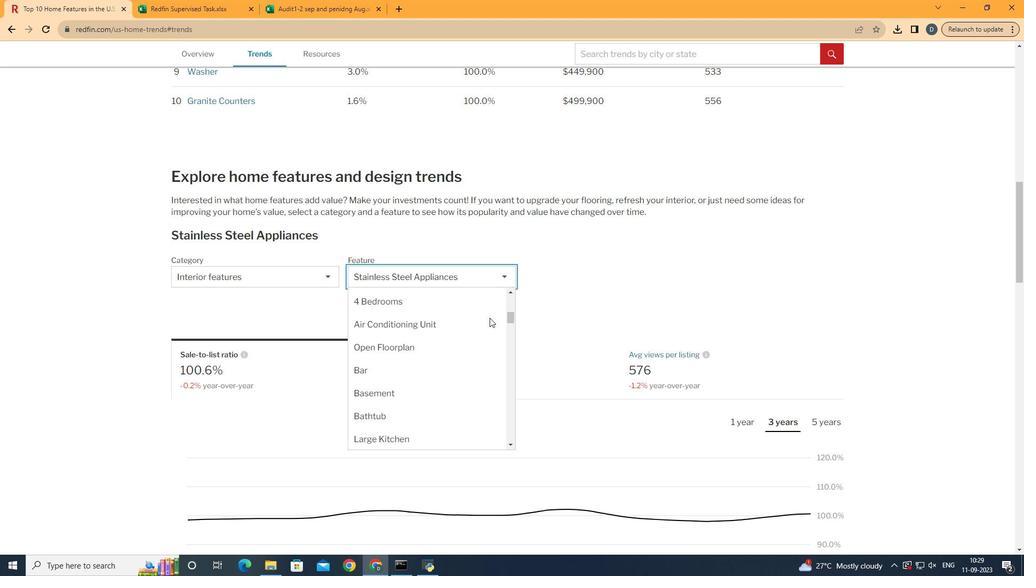 
Action: Mouse scrolled (489, 318) with delta (0, 0)
Screenshot: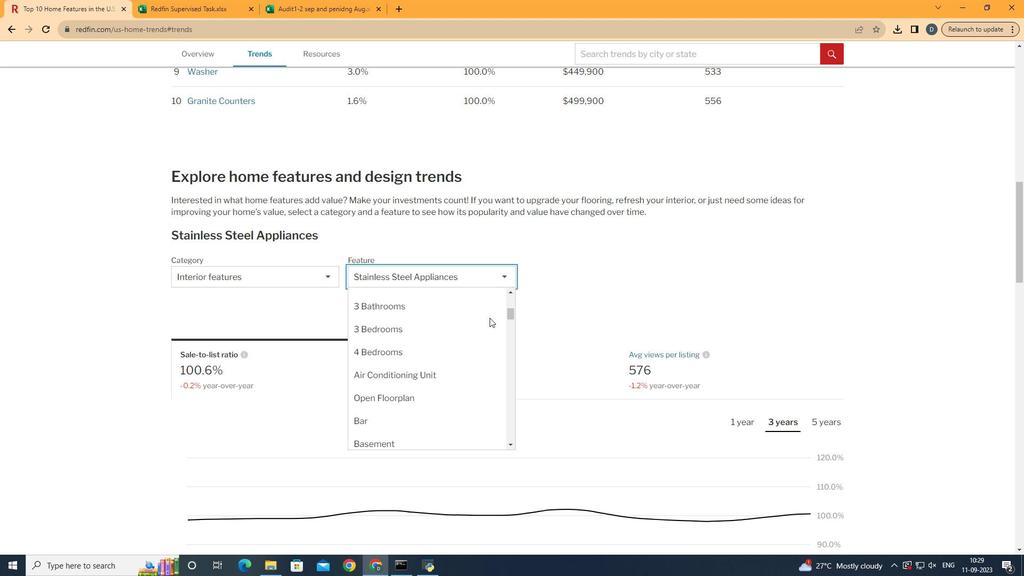 
Action: Mouse moved to (464, 386)
Screenshot: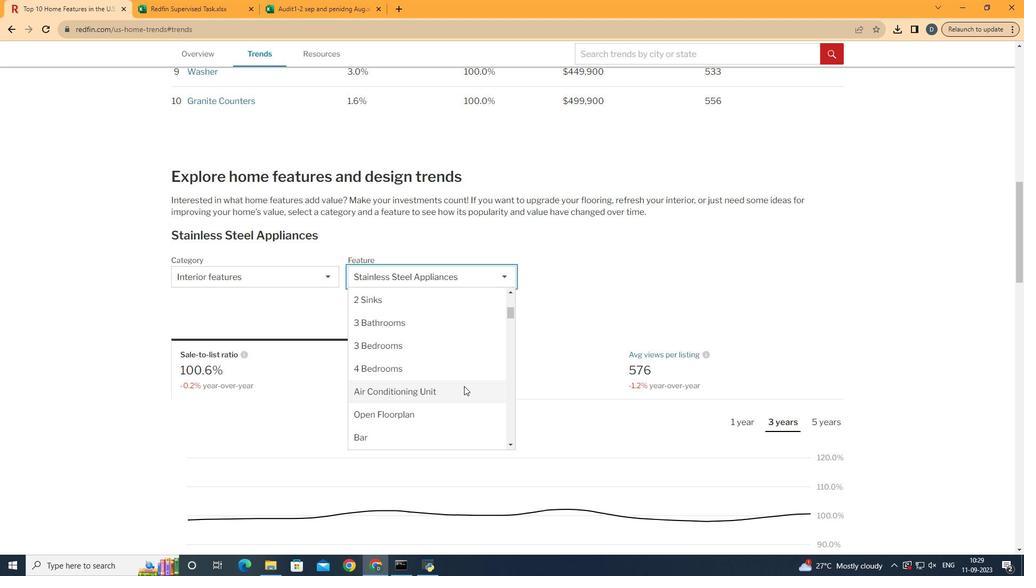 
Action: Mouse scrolled (464, 386) with delta (0, 0)
Screenshot: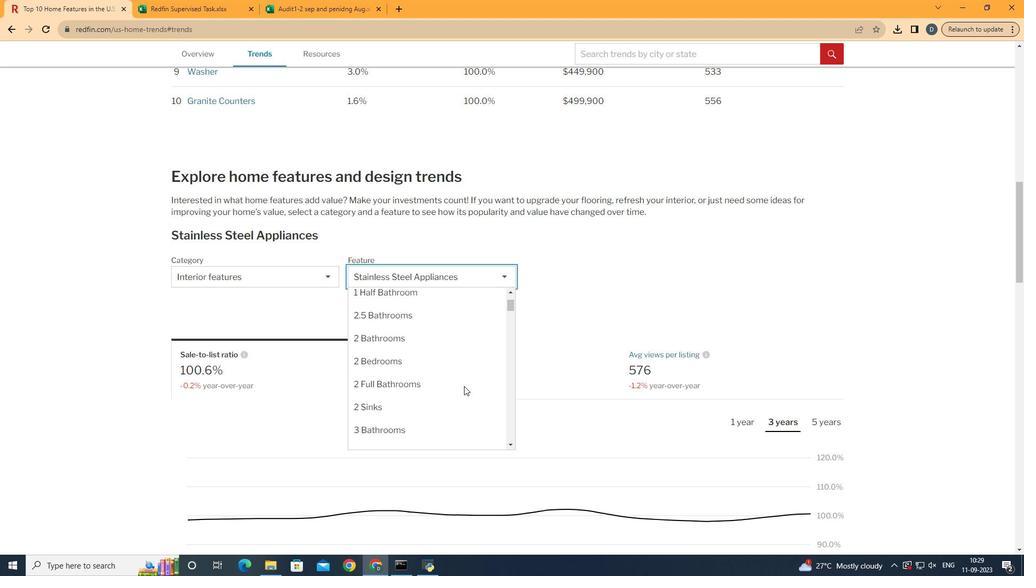 
Action: Mouse scrolled (464, 386) with delta (0, 0)
Screenshot: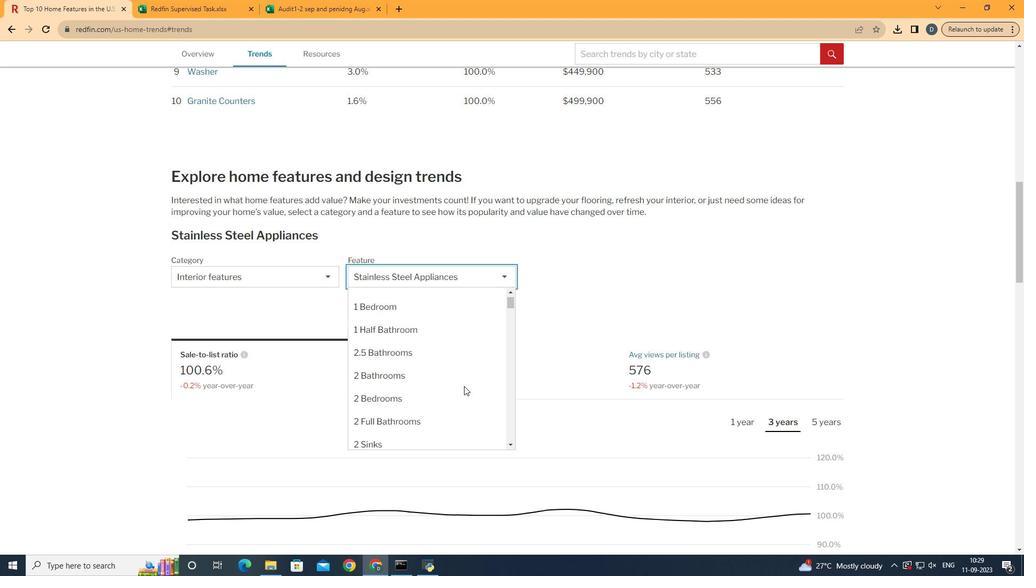 
Action: Mouse scrolled (464, 386) with delta (0, 0)
Screenshot: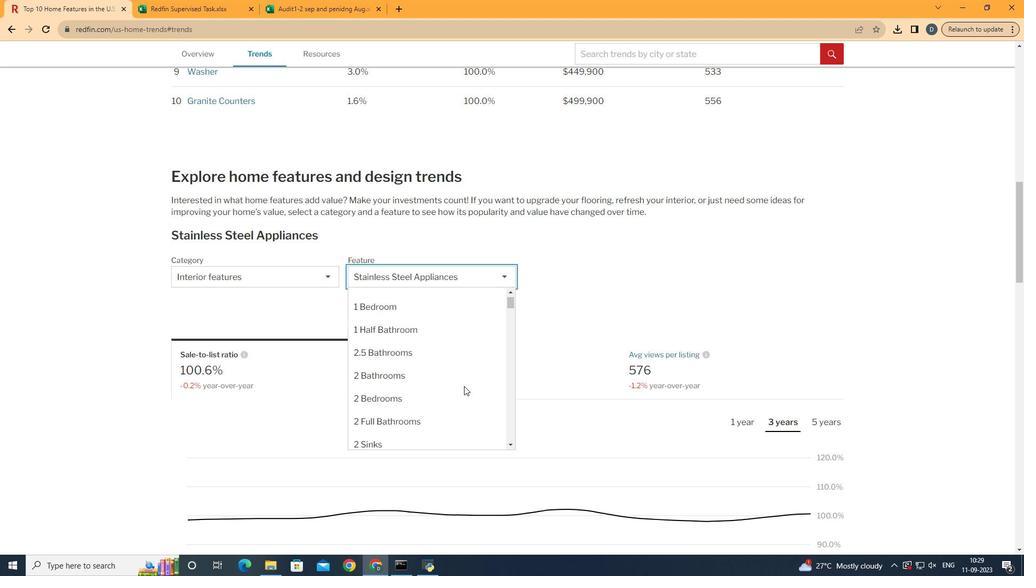 
Action: Mouse scrolled (464, 386) with delta (0, 0)
Screenshot: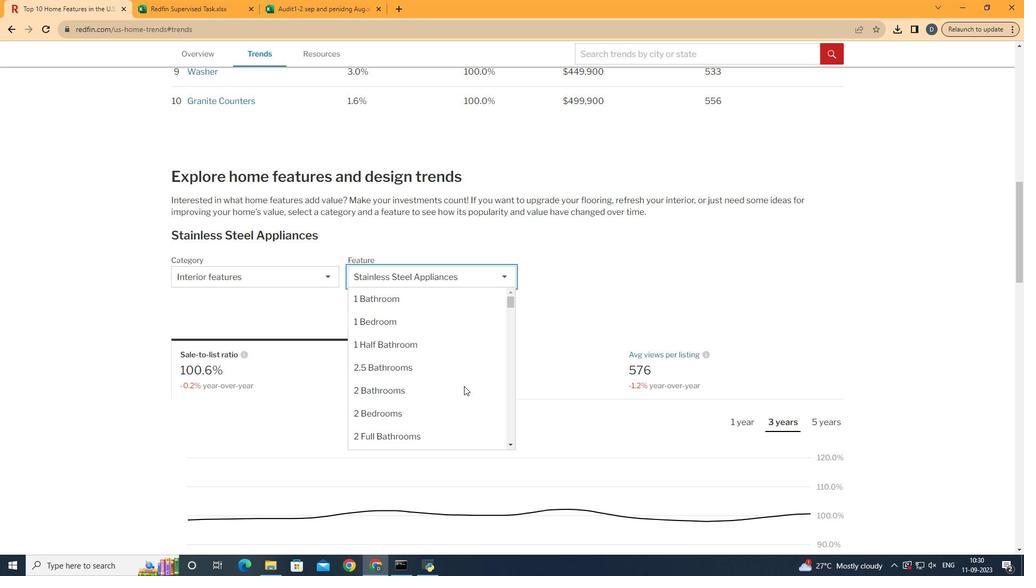 
Action: Mouse scrolled (464, 385) with delta (0, 0)
Screenshot: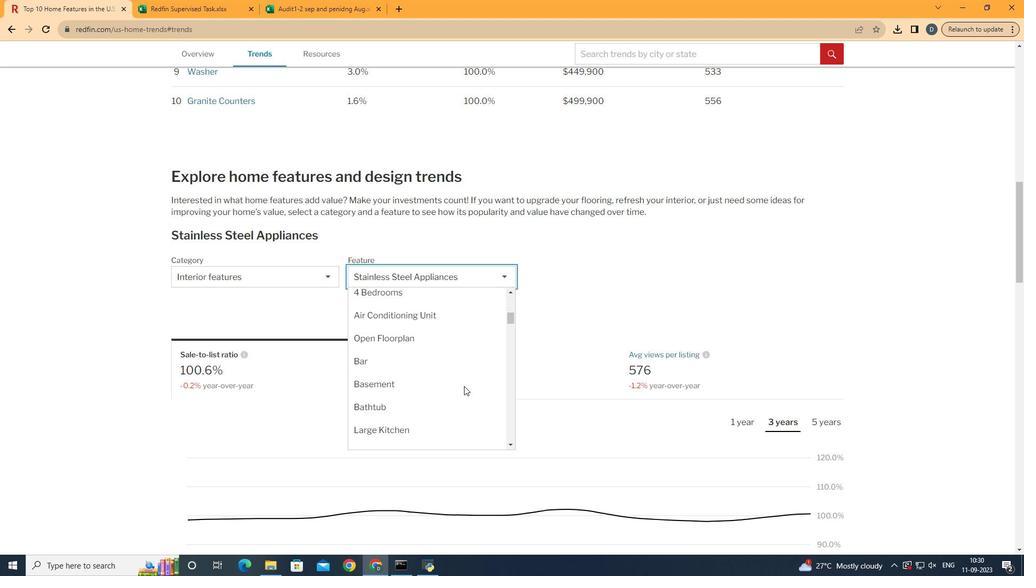 
Action: Mouse scrolled (464, 385) with delta (0, 0)
Screenshot: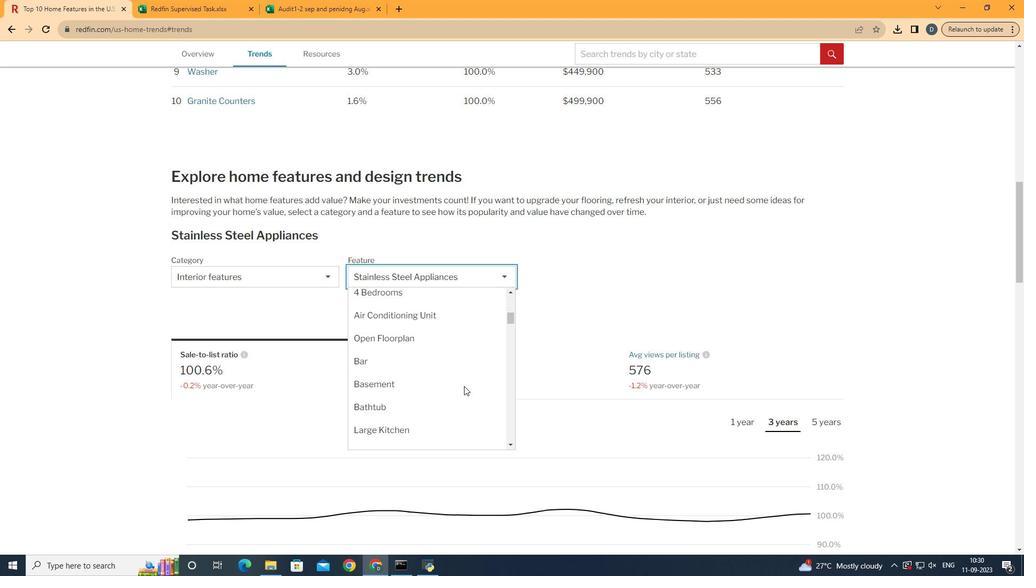 
Action: Mouse scrolled (464, 385) with delta (0, 0)
Screenshot: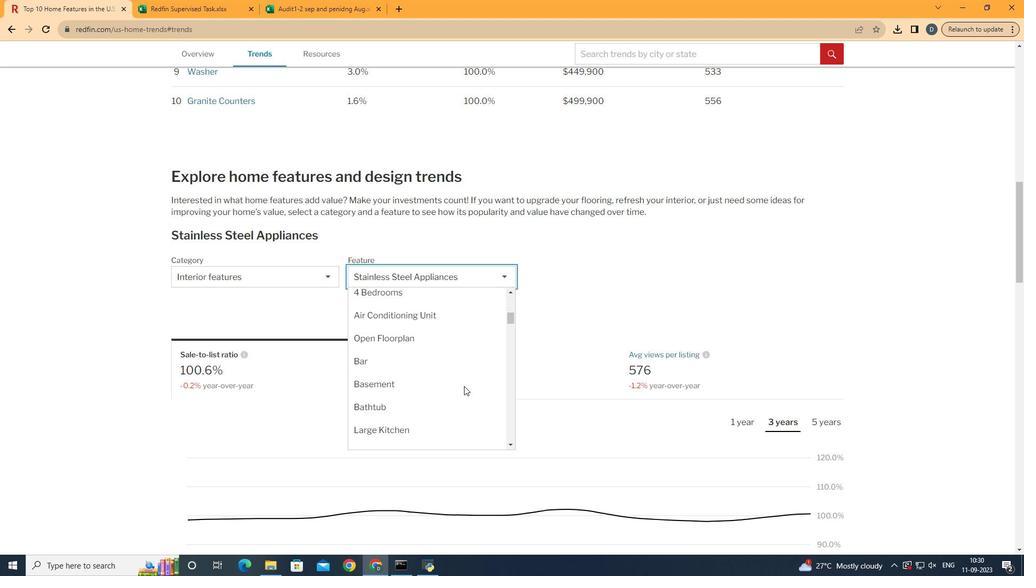 
Action: Mouse scrolled (464, 385) with delta (0, 0)
Screenshot: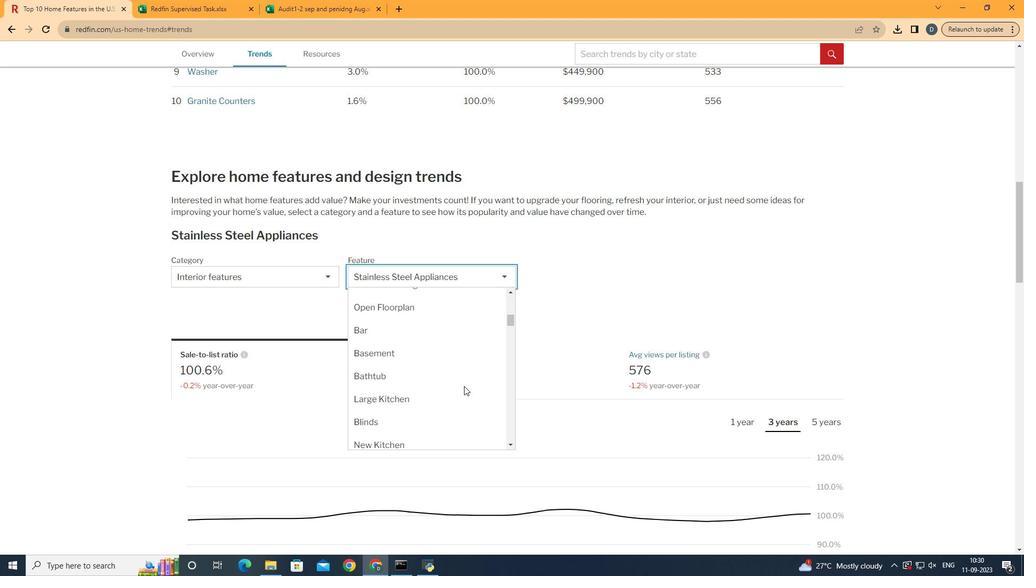 
Action: Mouse scrolled (464, 385) with delta (0, 0)
Screenshot: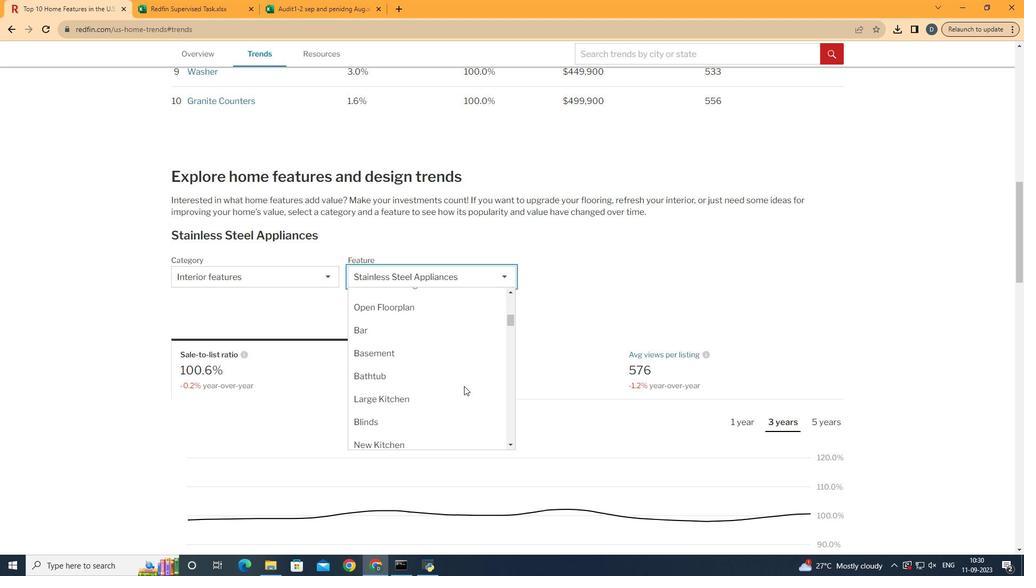 
Action: Mouse moved to (485, 355)
Screenshot: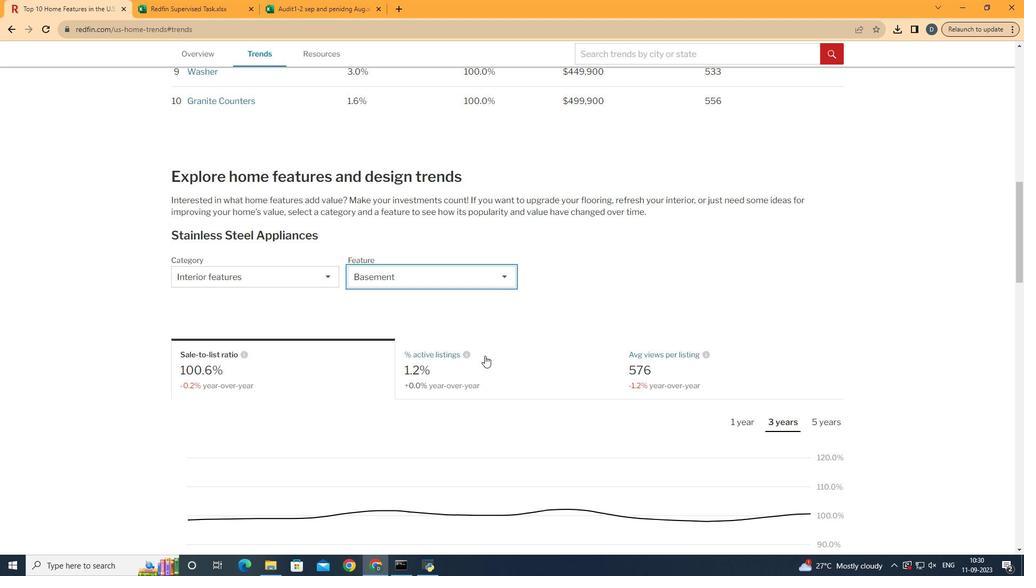 
Action: Mouse pressed left at (485, 355)
Screenshot: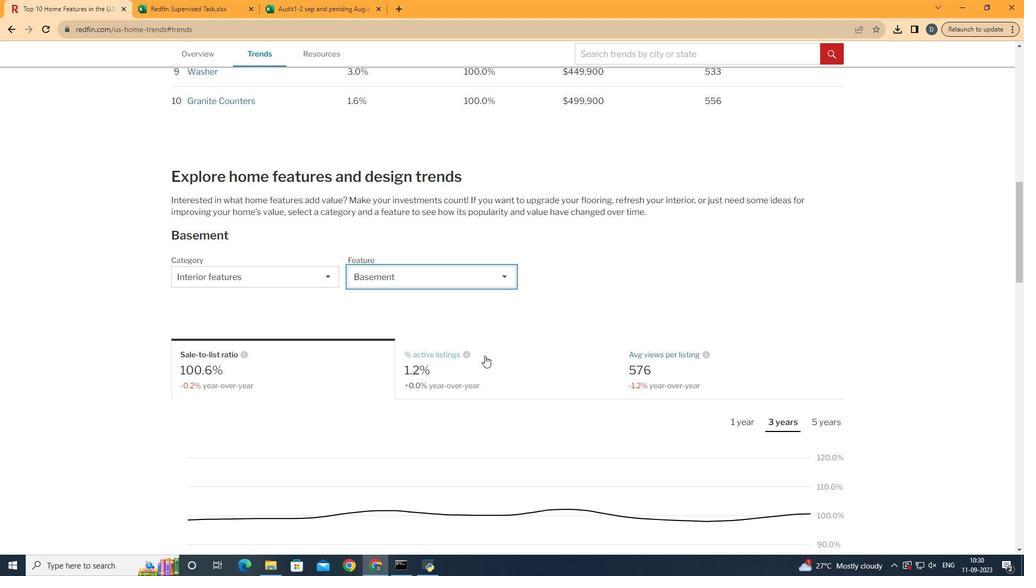 
Action: Mouse scrolled (485, 355) with delta (0, 0)
Screenshot: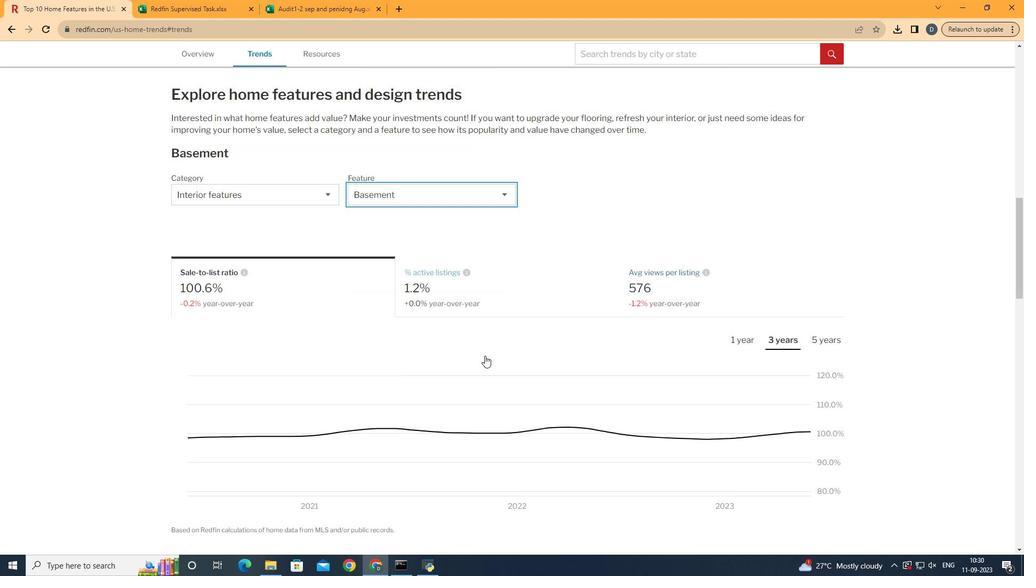 
Action: Mouse scrolled (485, 355) with delta (0, 0)
Screenshot: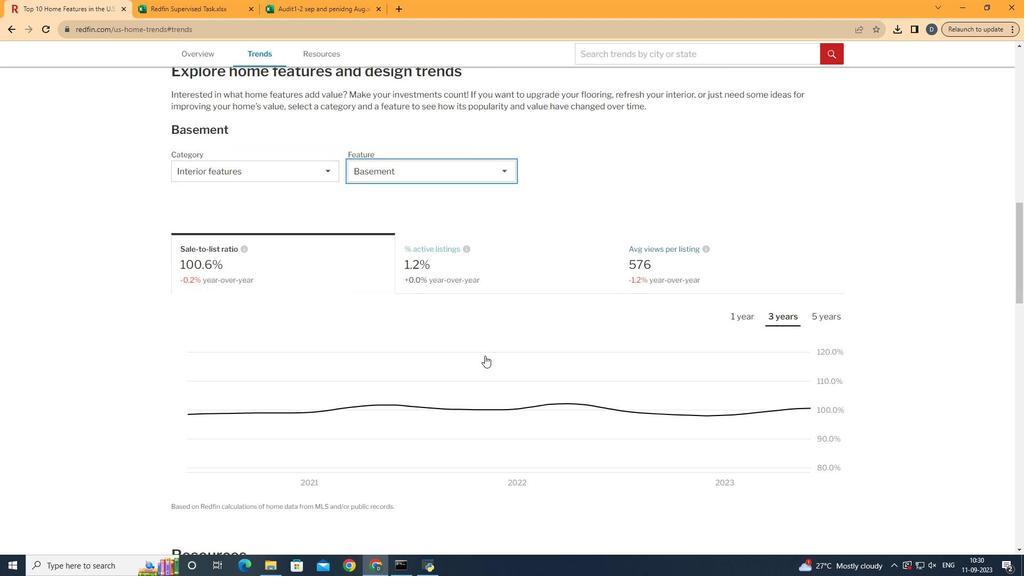 
Action: Mouse moved to (764, 256)
Screenshot: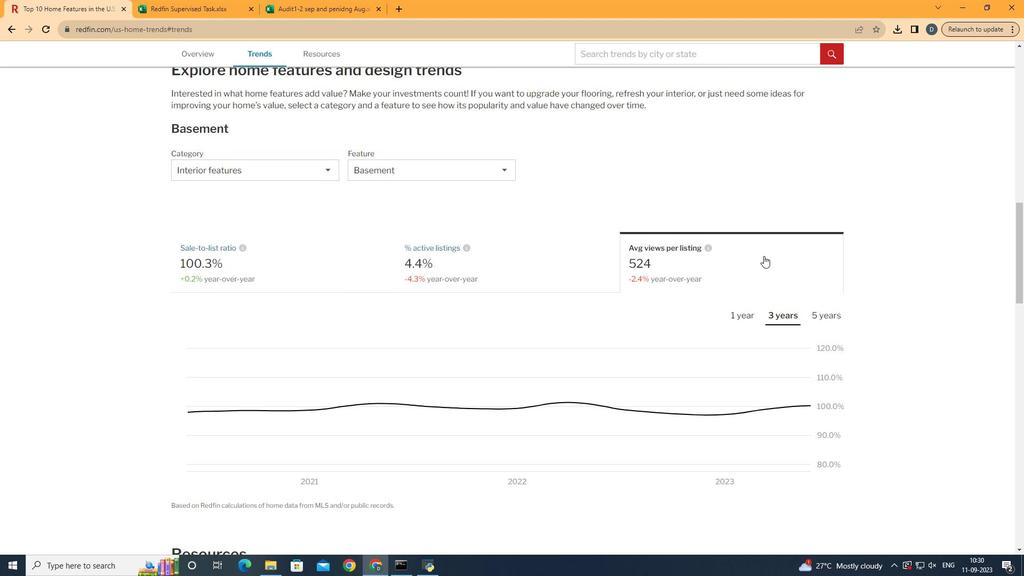 
Action: Mouse pressed left at (764, 256)
Screenshot: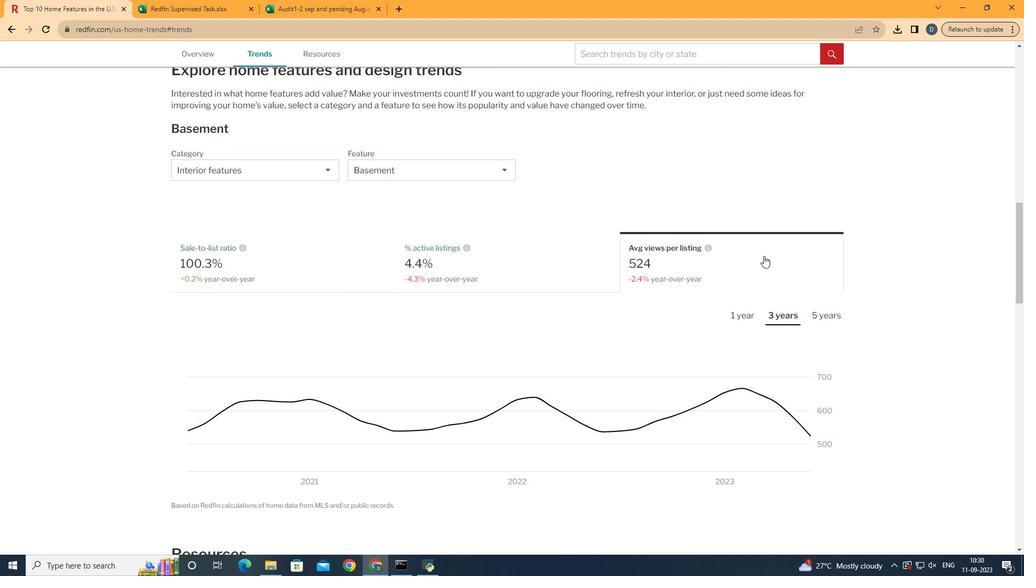 
Action: Mouse moved to (740, 315)
Screenshot: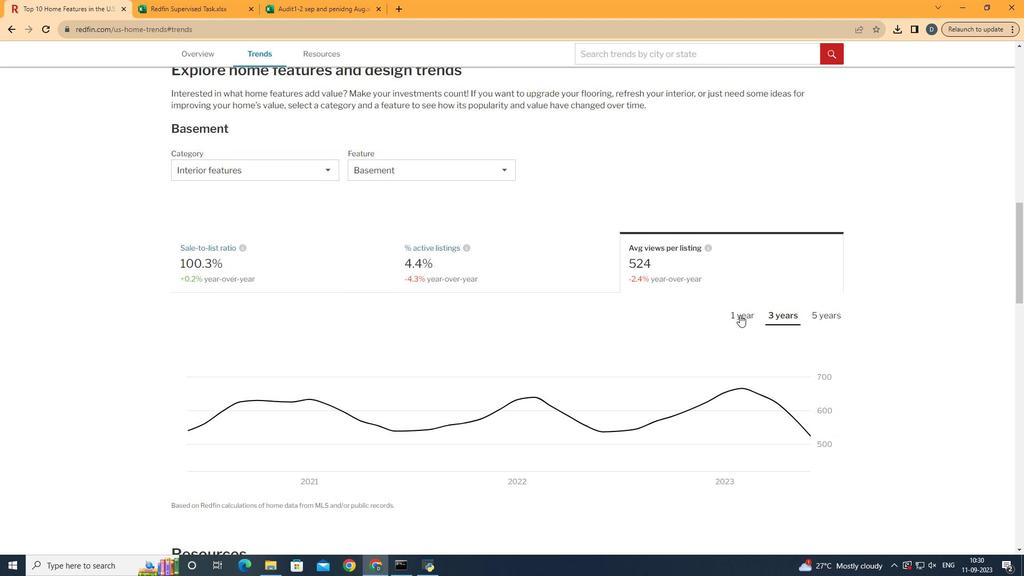 
Action: Mouse pressed left at (740, 315)
Screenshot: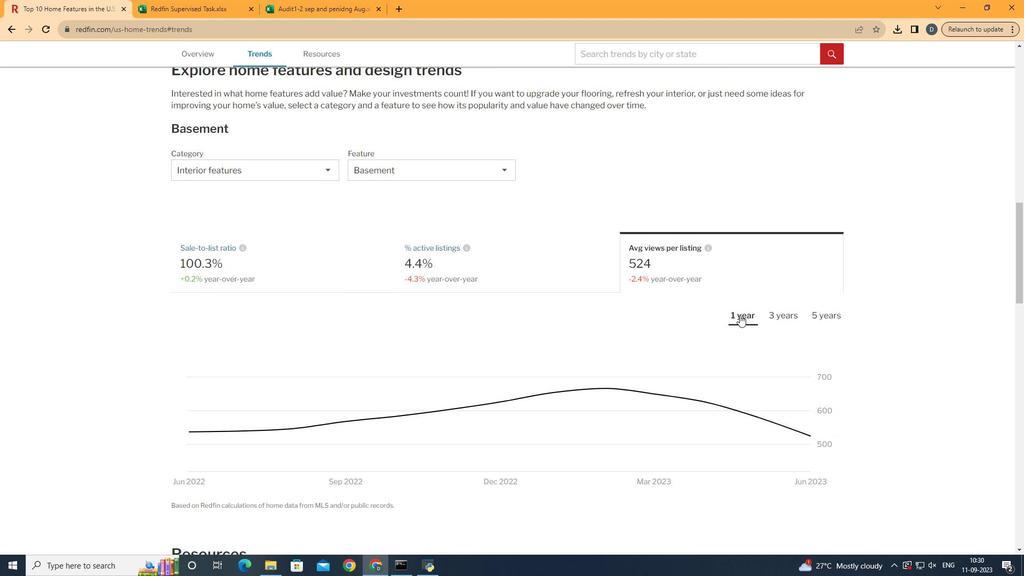 
Action: Mouse moved to (816, 424)
Screenshot: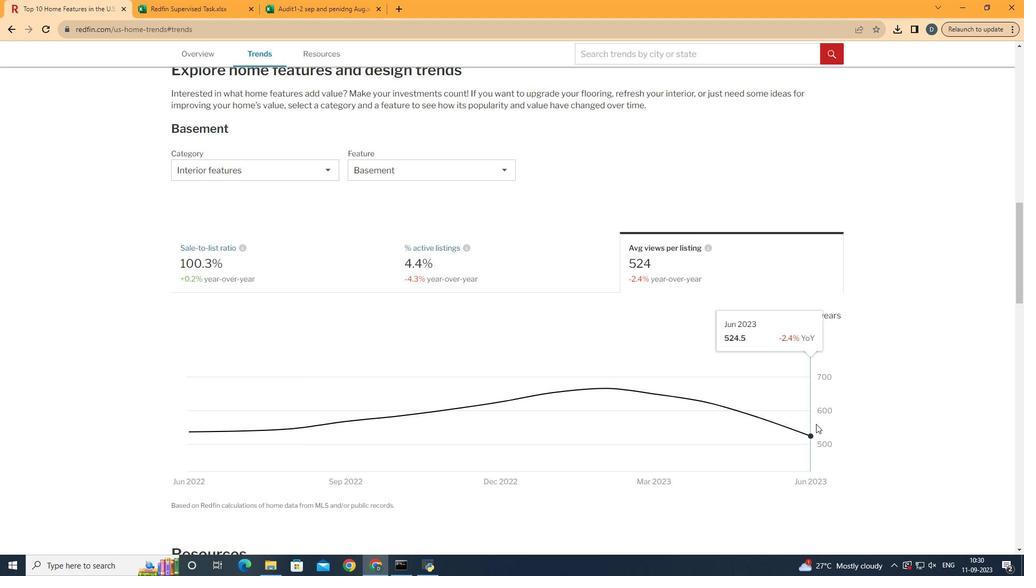 
